 Task: Look for space in Jalālābad, India from 2nd June, 2023 to 6th June, 2023 for 1 adult in price range Rs.10000 to Rs.13000. Place can be private room with 1  bedroom having 1 bed and 1 bathroom. Property type can be house, flat, guest house, hotel. Booking option can be shelf check-in. Required host language is English.
Action: Mouse moved to (511, 125)
Screenshot: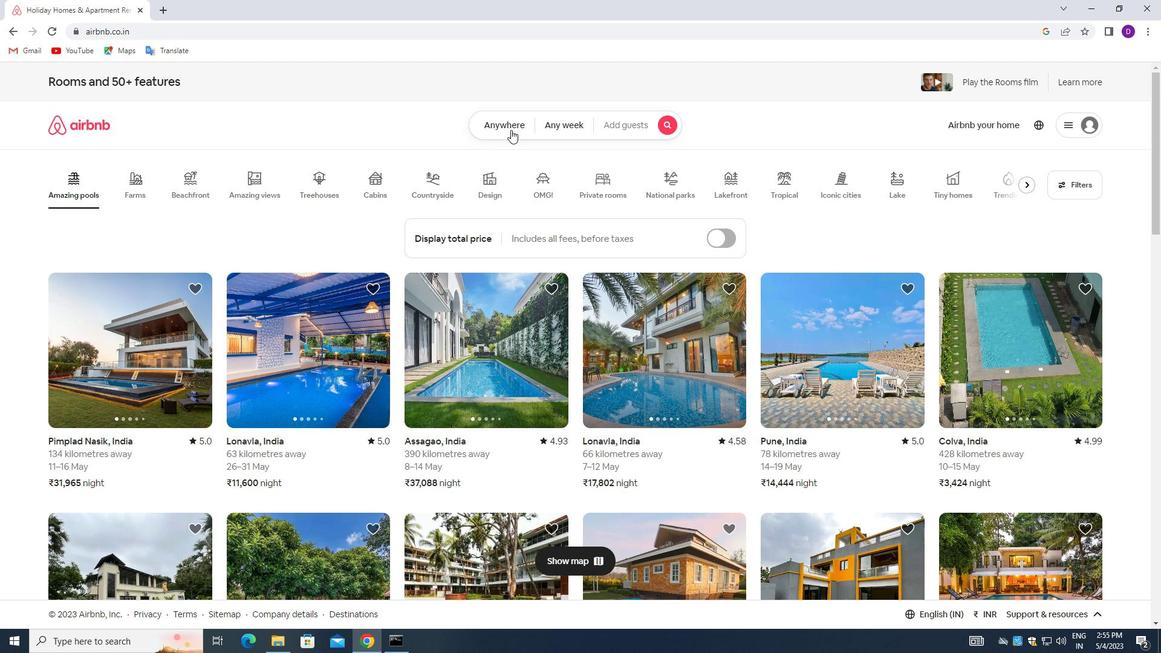 
Action: Mouse pressed left at (511, 125)
Screenshot: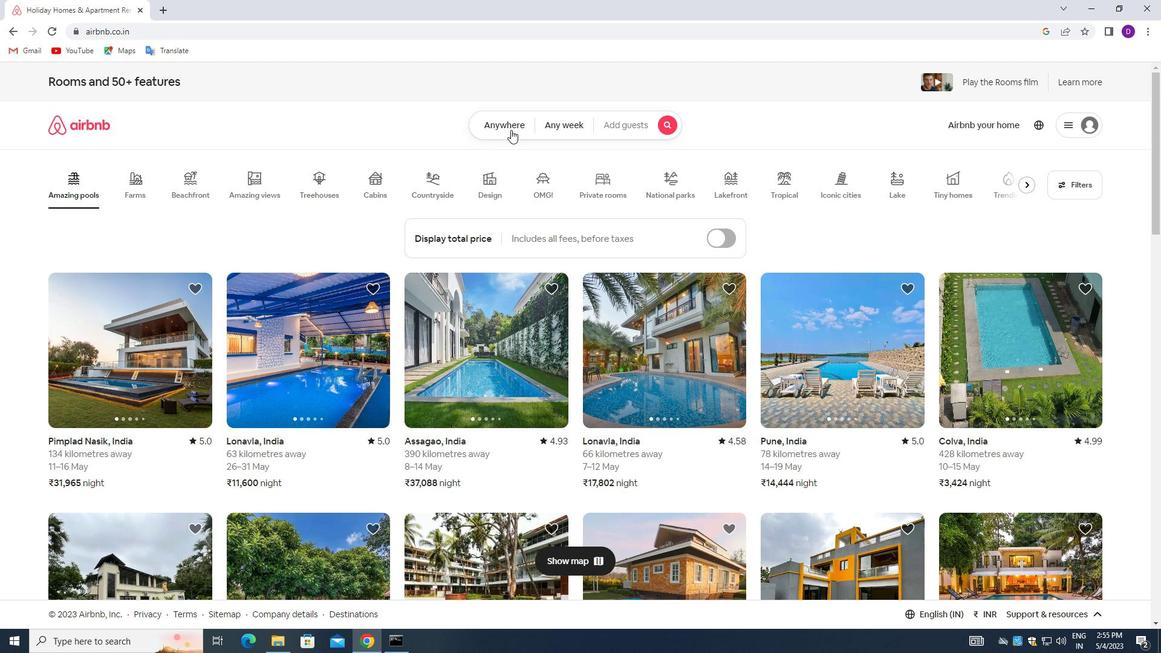 
Action: Mouse moved to (478, 166)
Screenshot: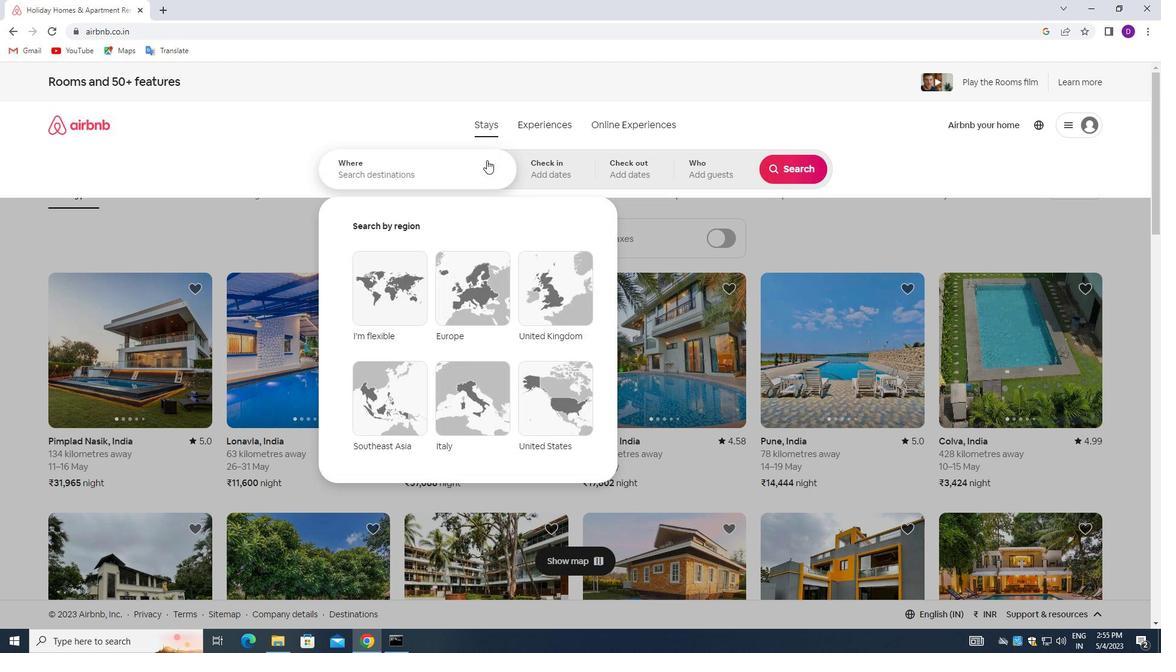 
Action: Mouse pressed left at (478, 166)
Screenshot: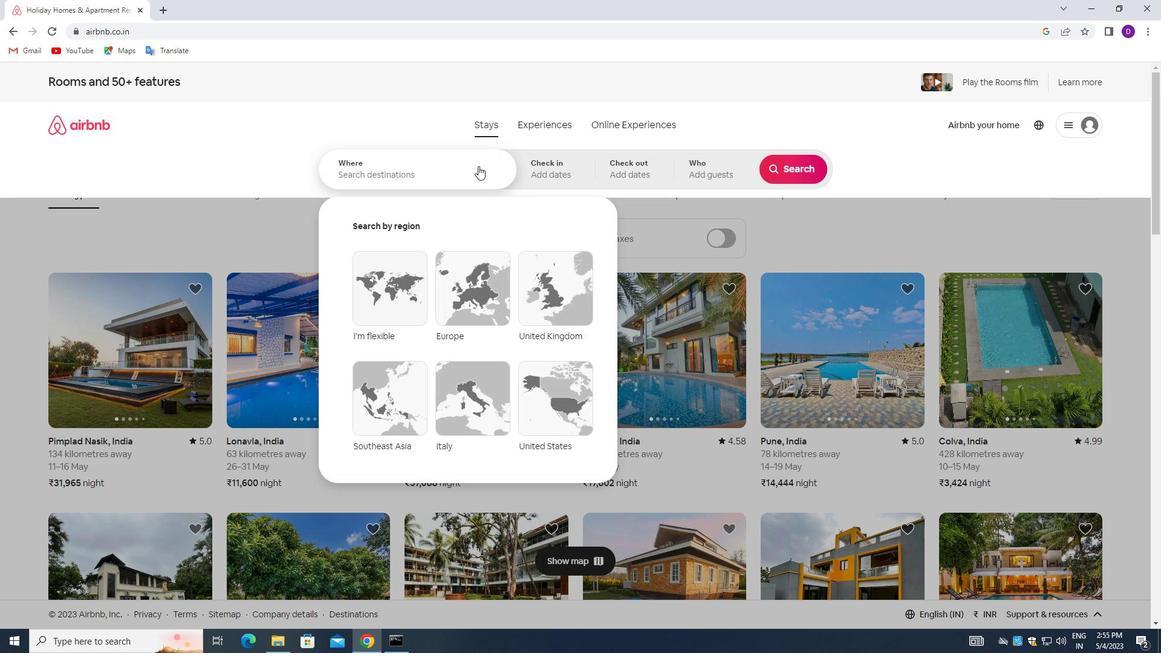 
Action: Mouse moved to (288, 137)
Screenshot: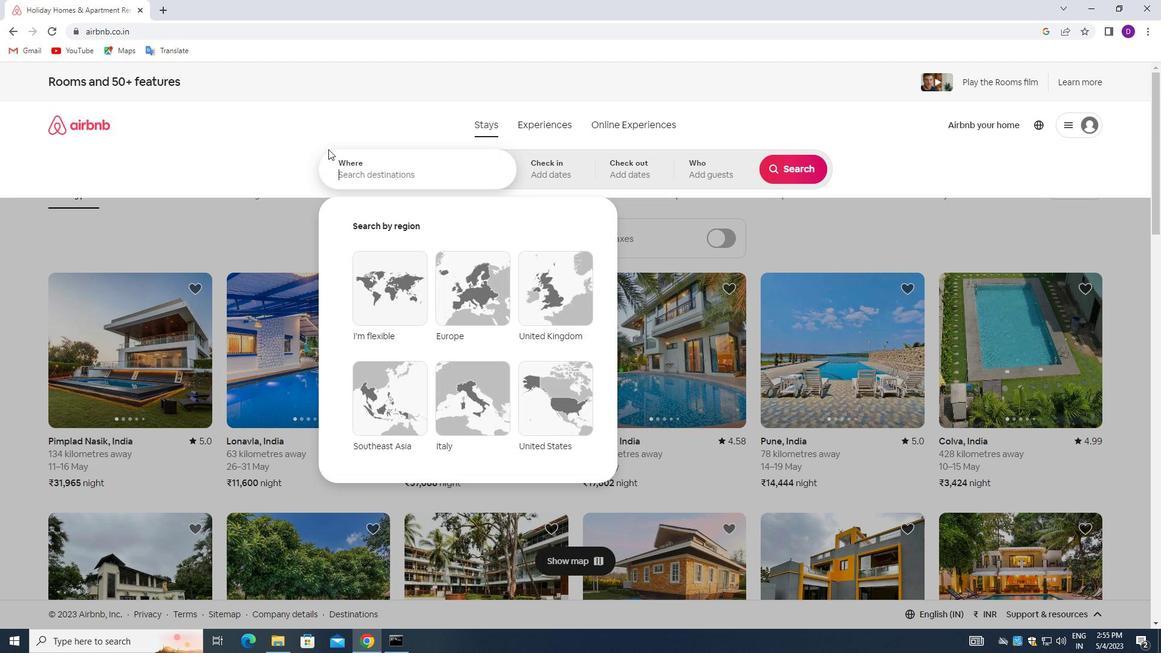 
Action: Key pressed <Key.shift><Key.shift><Key.shift><Key.shift><Key.shift><Key.shift><Key.shift><Key.shift><Key.shift><Key.shift><Key.shift><Key.shift><Key.shift>JALALABAD,<Key.space><Key.shift>INDIA<Key.enter>
Screenshot: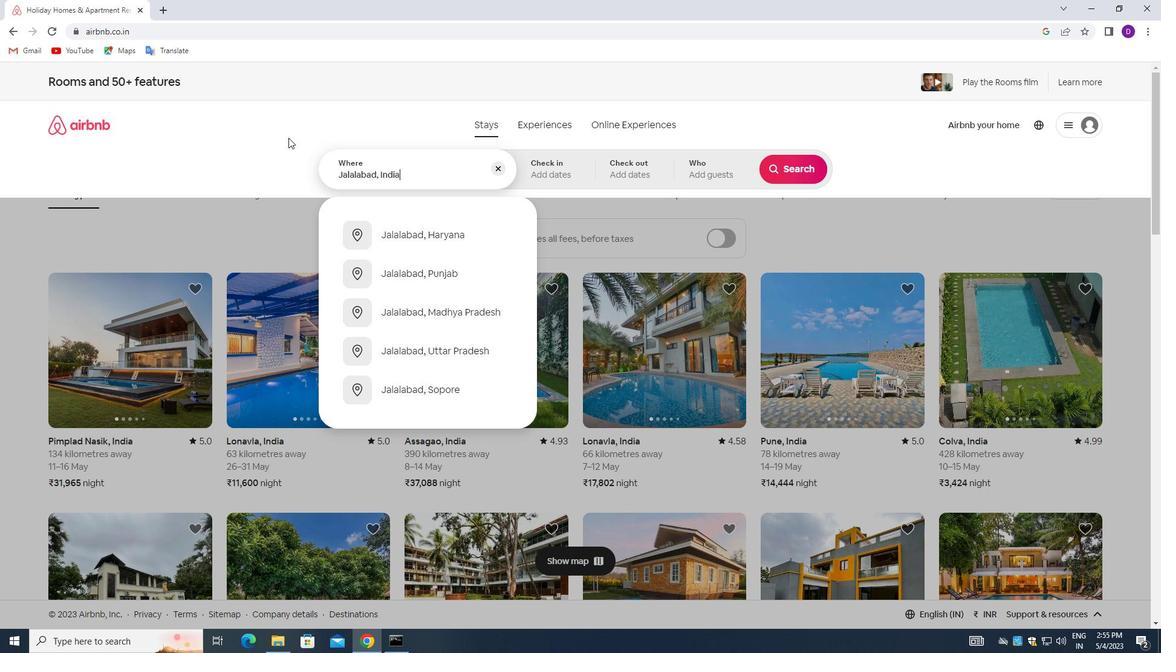 
Action: Mouse moved to (746, 322)
Screenshot: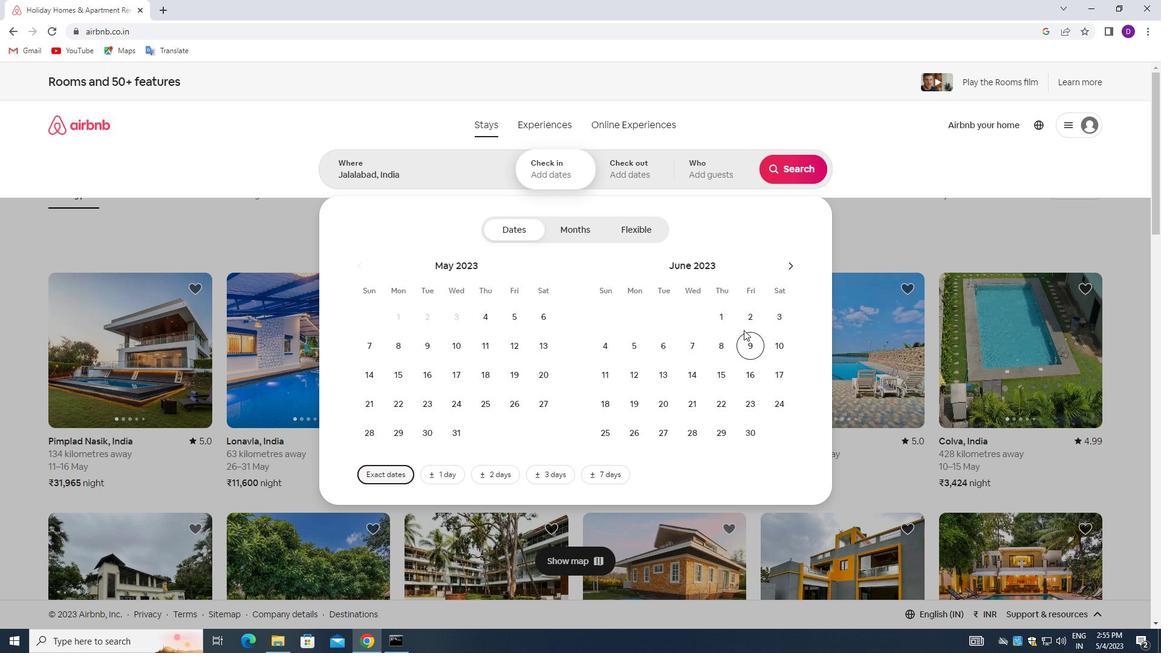 
Action: Mouse pressed left at (746, 322)
Screenshot: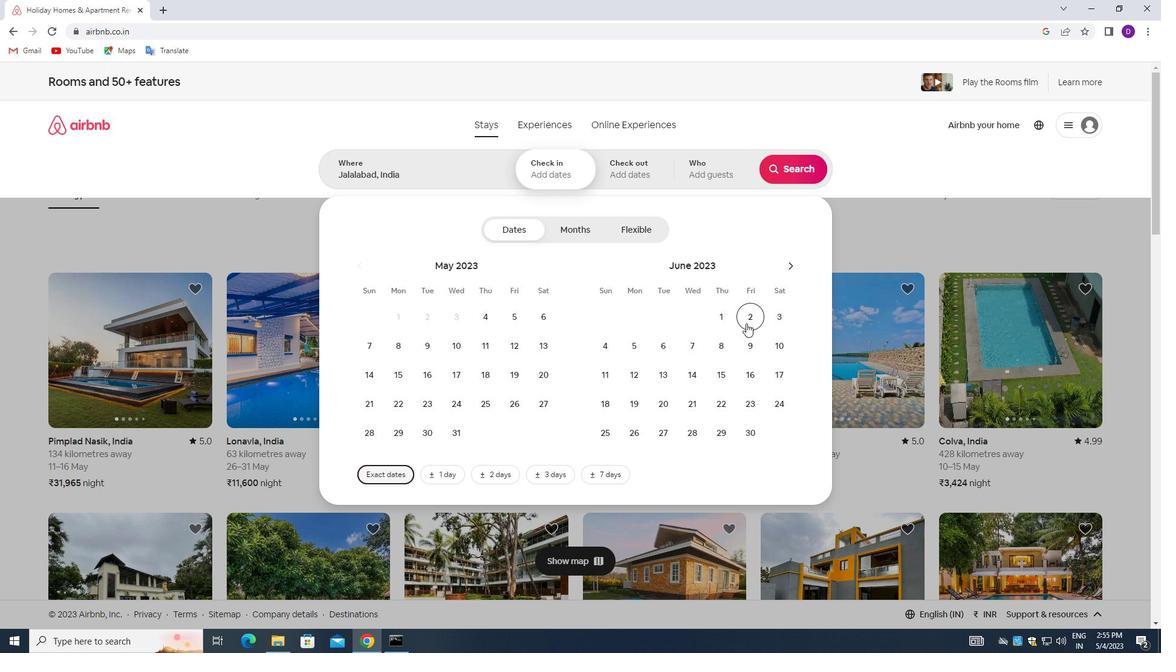 
Action: Mouse moved to (660, 349)
Screenshot: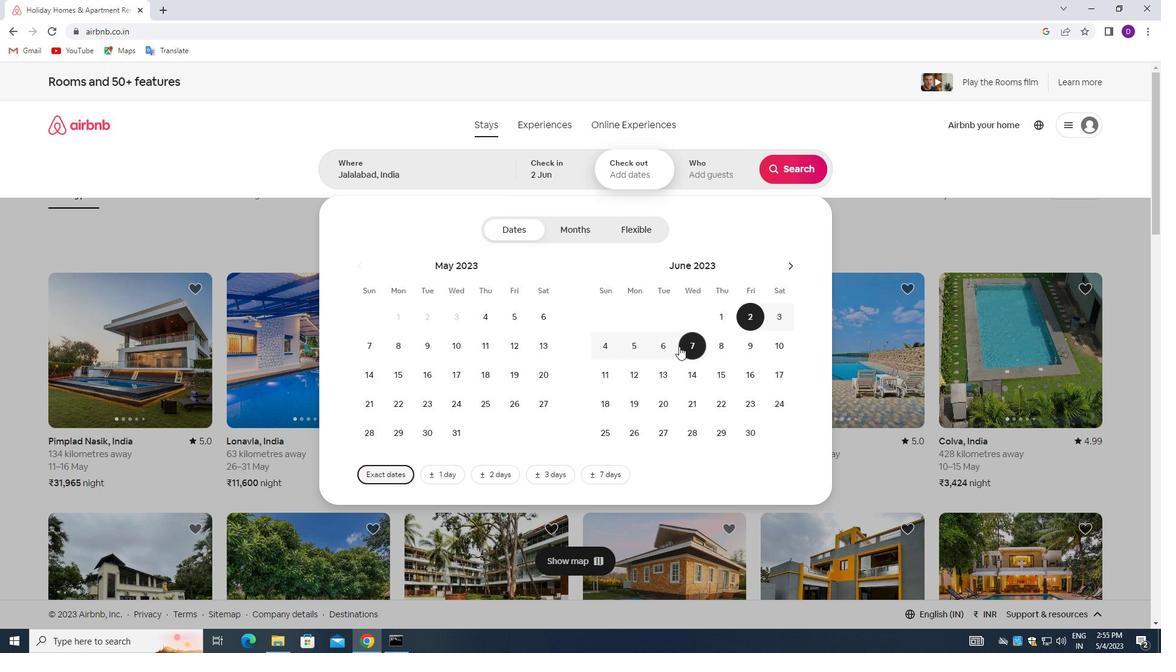 
Action: Mouse pressed left at (660, 349)
Screenshot: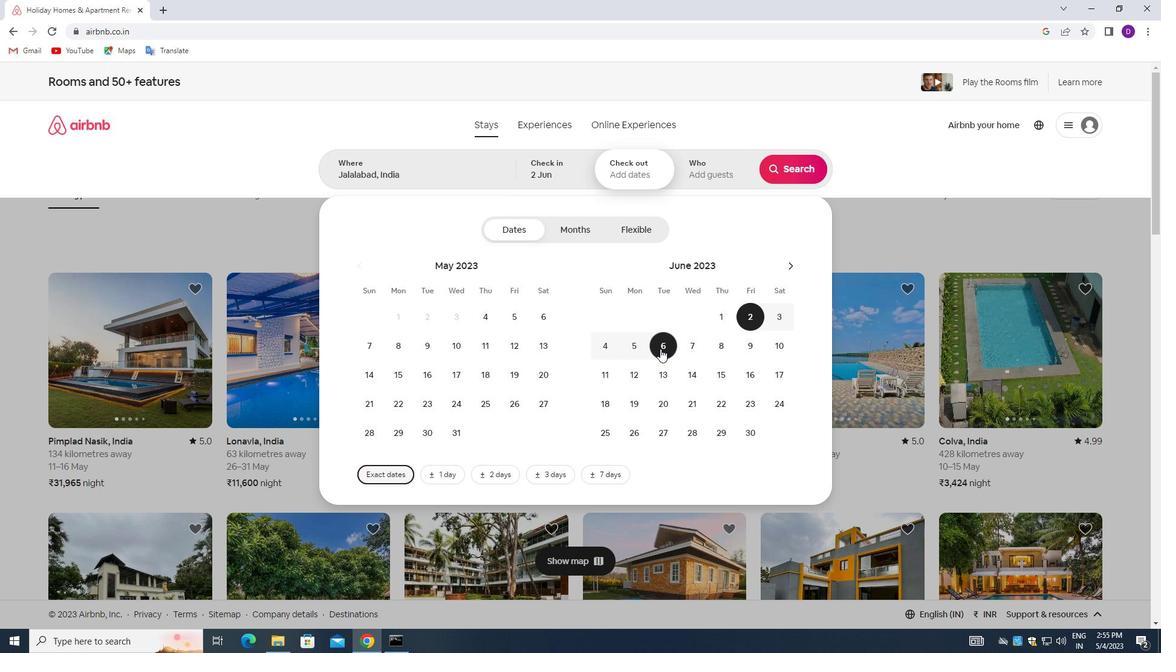 
Action: Mouse moved to (710, 162)
Screenshot: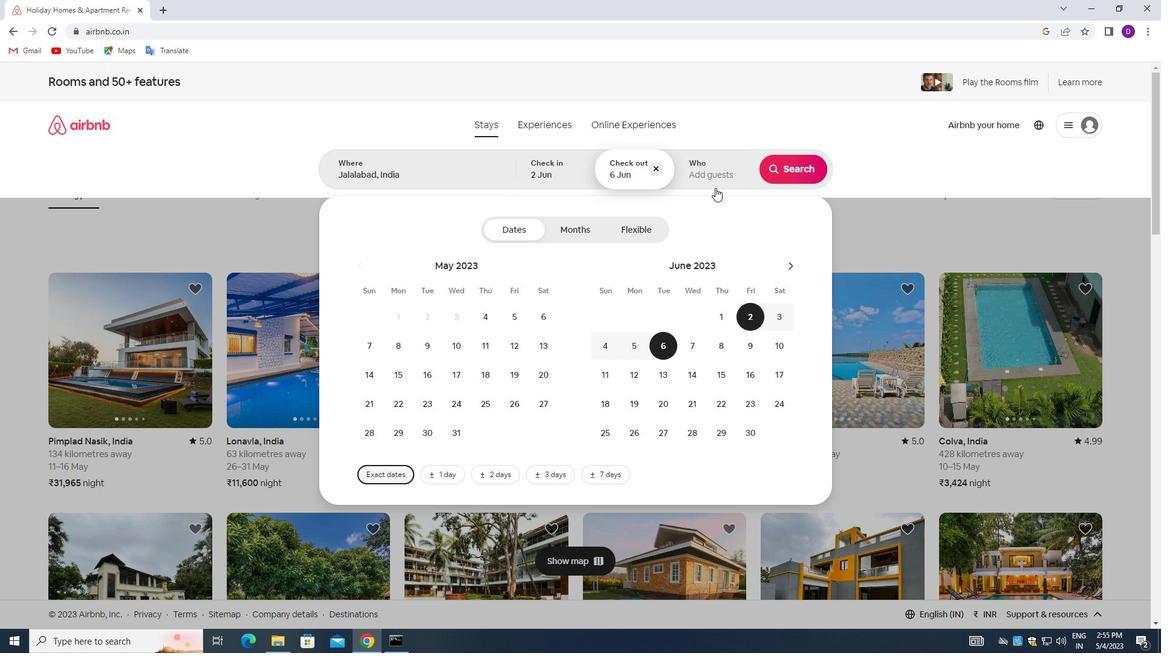 
Action: Mouse pressed left at (710, 162)
Screenshot: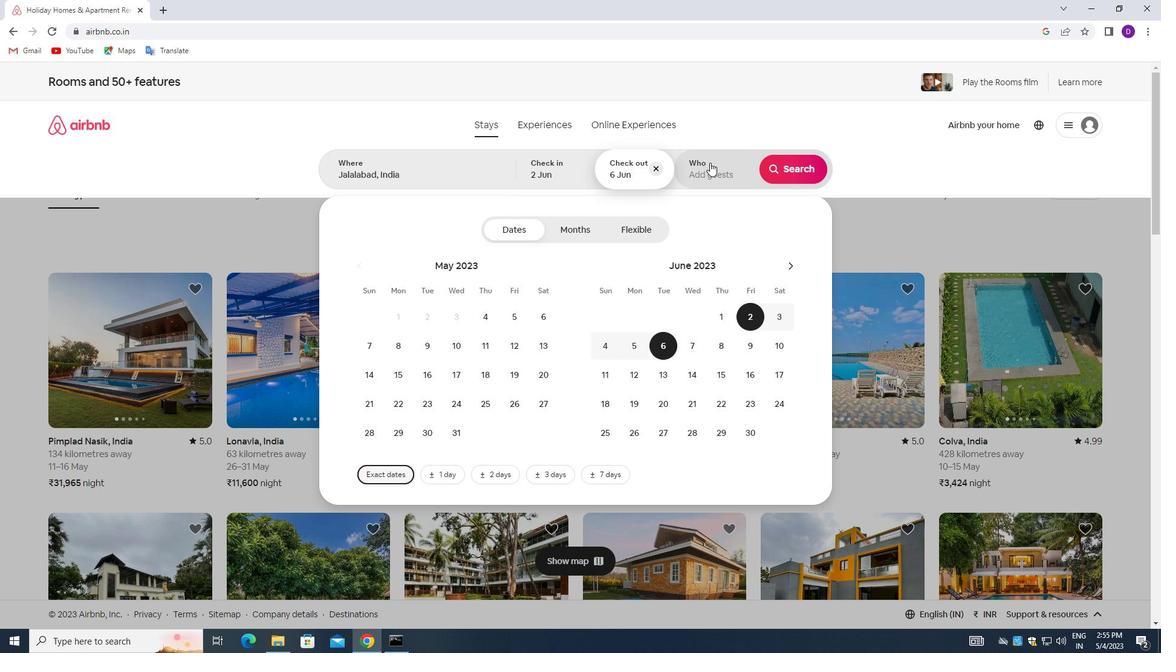 
Action: Mouse moved to (793, 237)
Screenshot: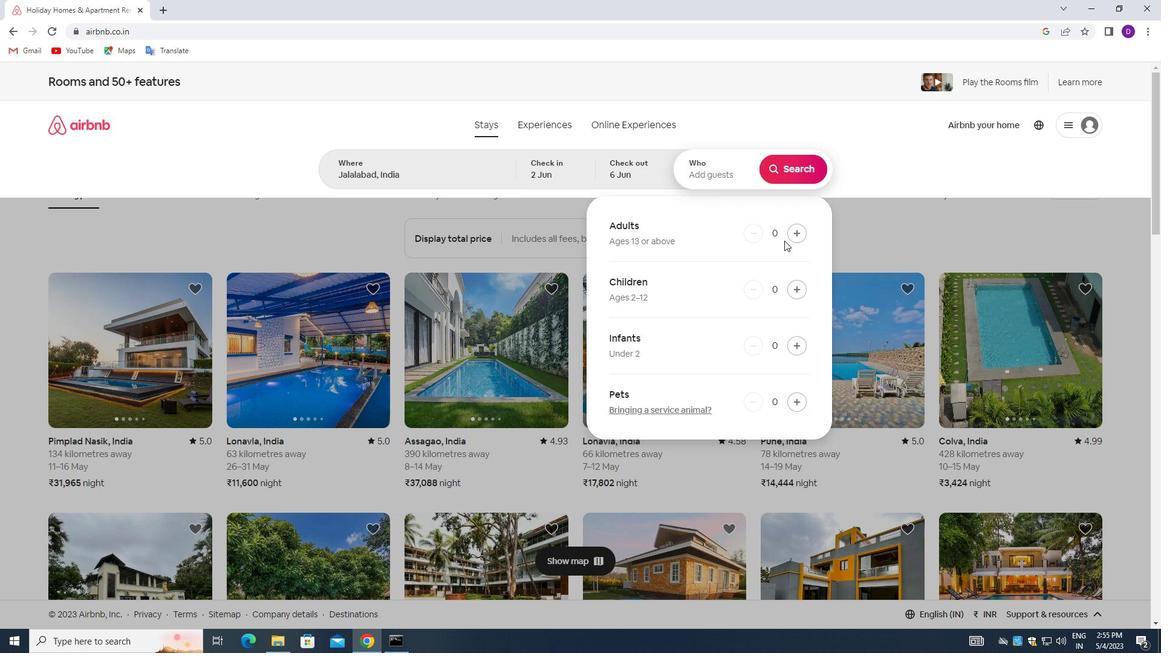 
Action: Mouse pressed left at (793, 237)
Screenshot: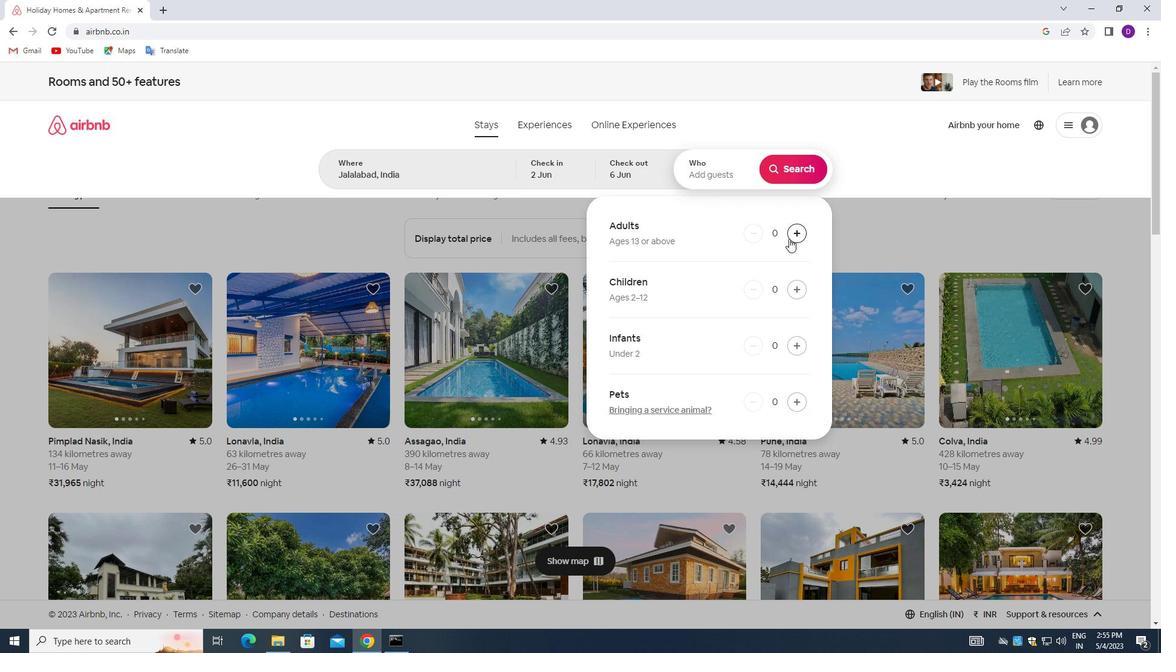 
Action: Mouse moved to (789, 171)
Screenshot: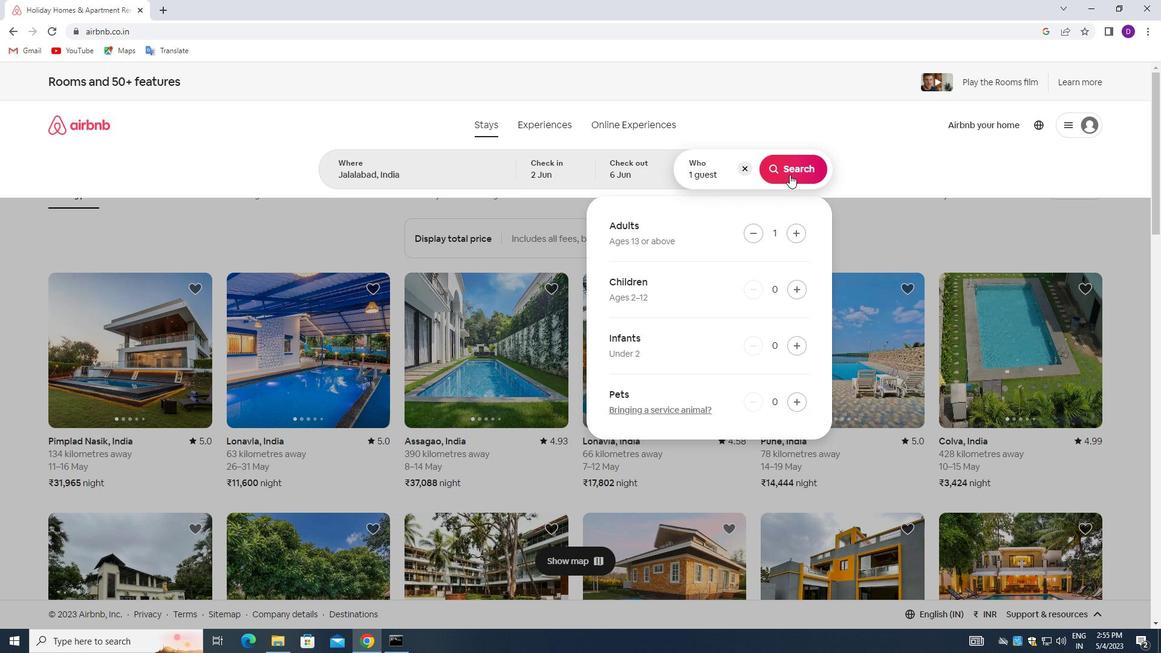
Action: Mouse pressed left at (789, 171)
Screenshot: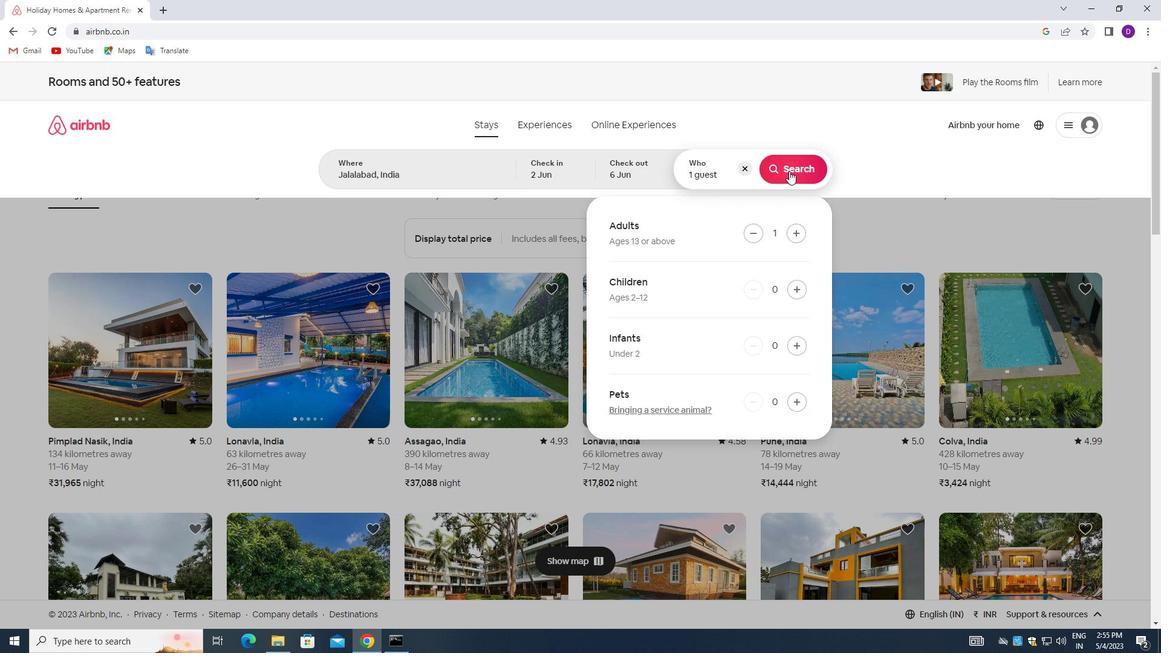 
Action: Mouse moved to (1102, 133)
Screenshot: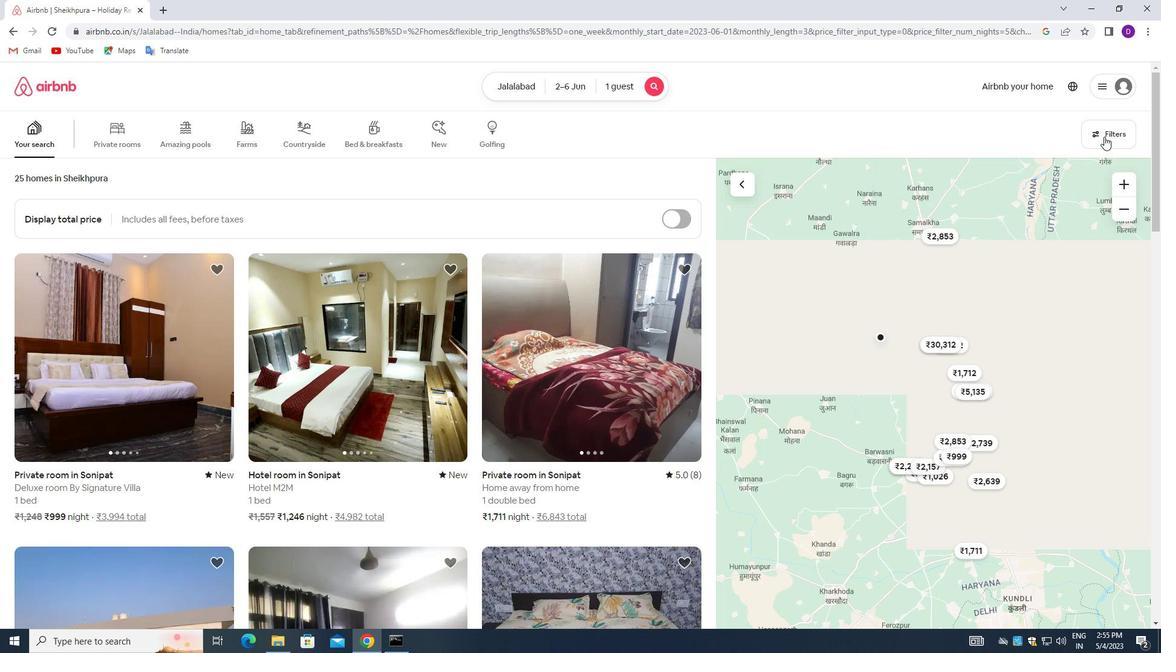 
Action: Mouse pressed left at (1102, 133)
Screenshot: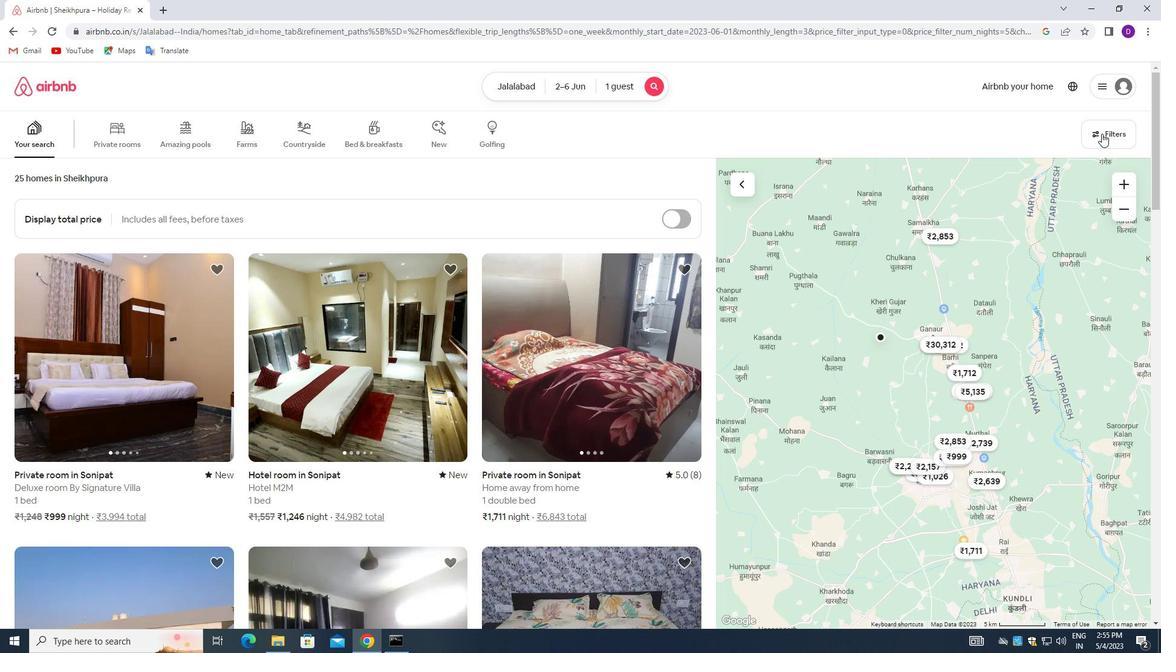 
Action: Mouse moved to (423, 288)
Screenshot: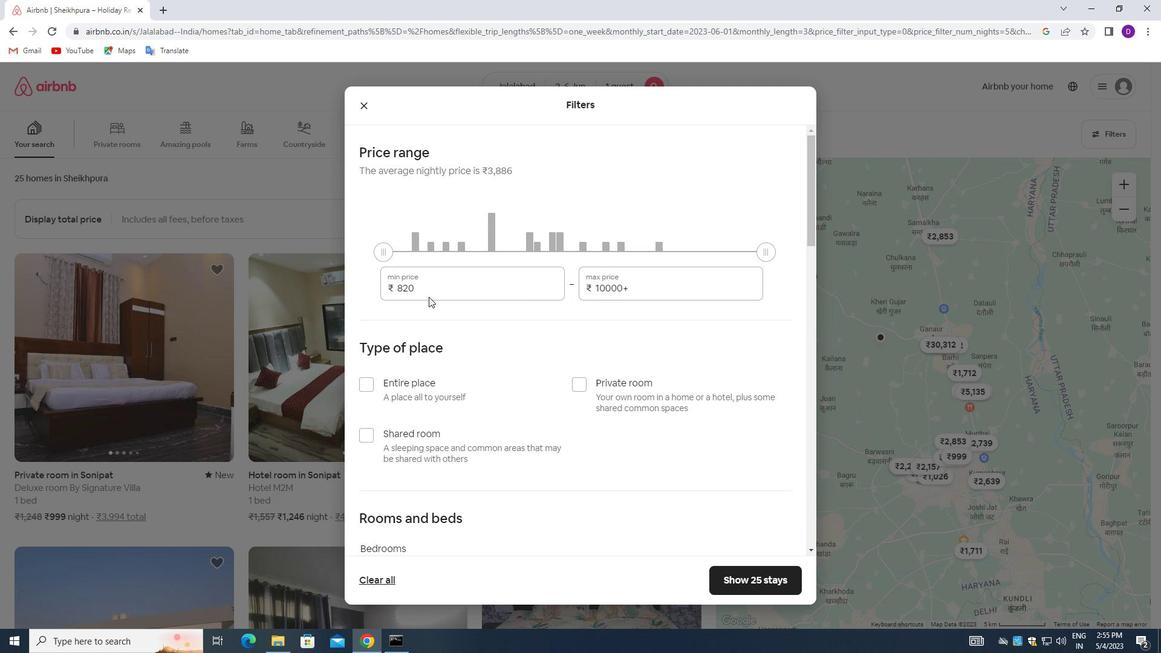 
Action: Mouse pressed left at (423, 288)
Screenshot: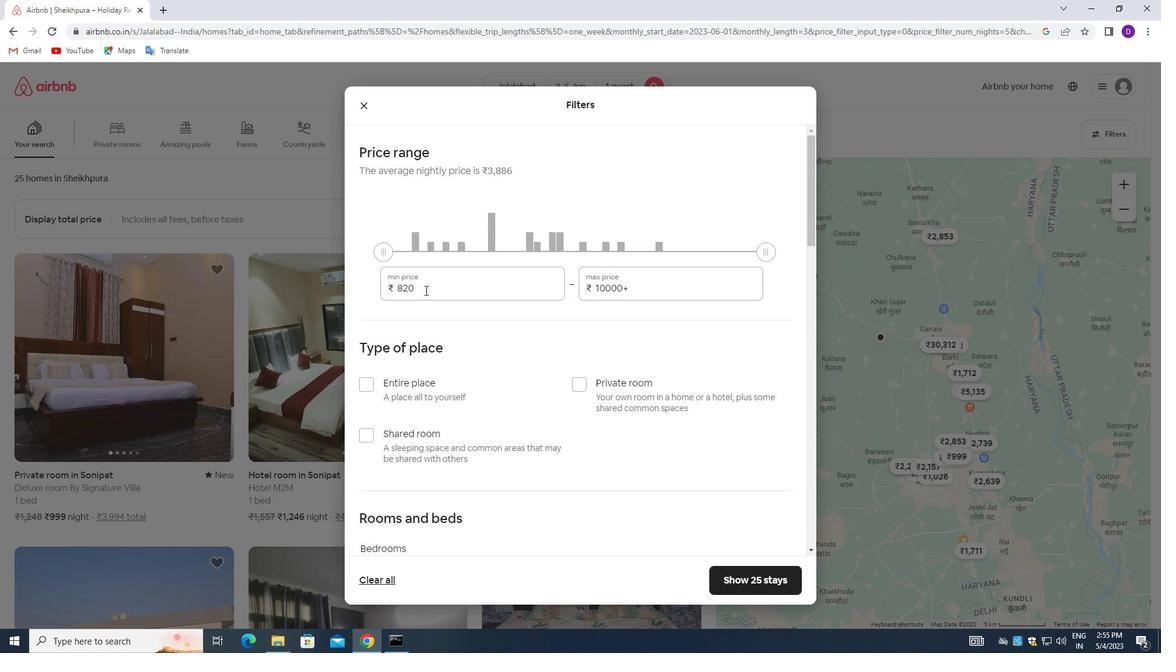 
Action: Mouse pressed left at (423, 288)
Screenshot: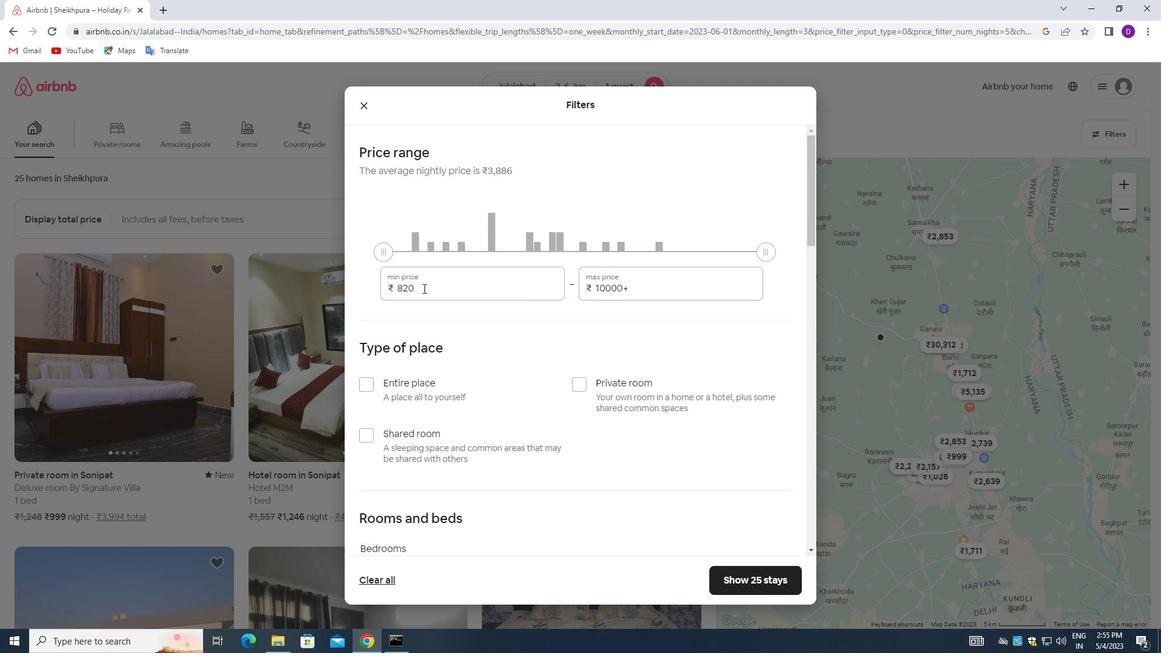 
Action: Key pressed 10000<Key.tab>13000
Screenshot: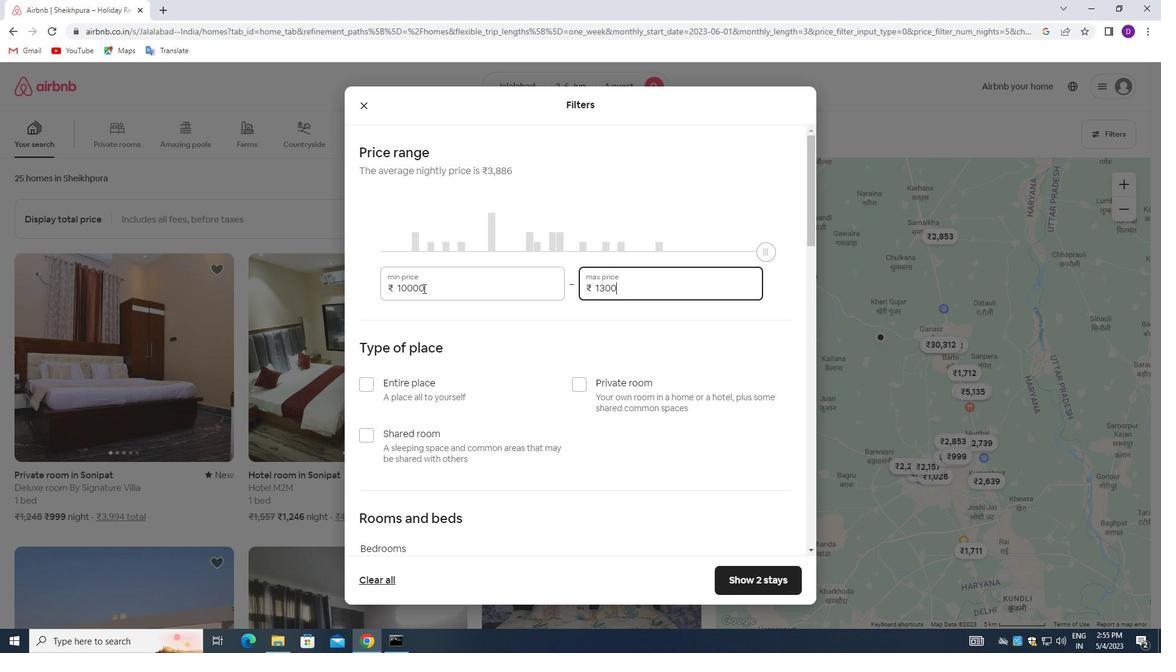 
Action: Mouse moved to (581, 383)
Screenshot: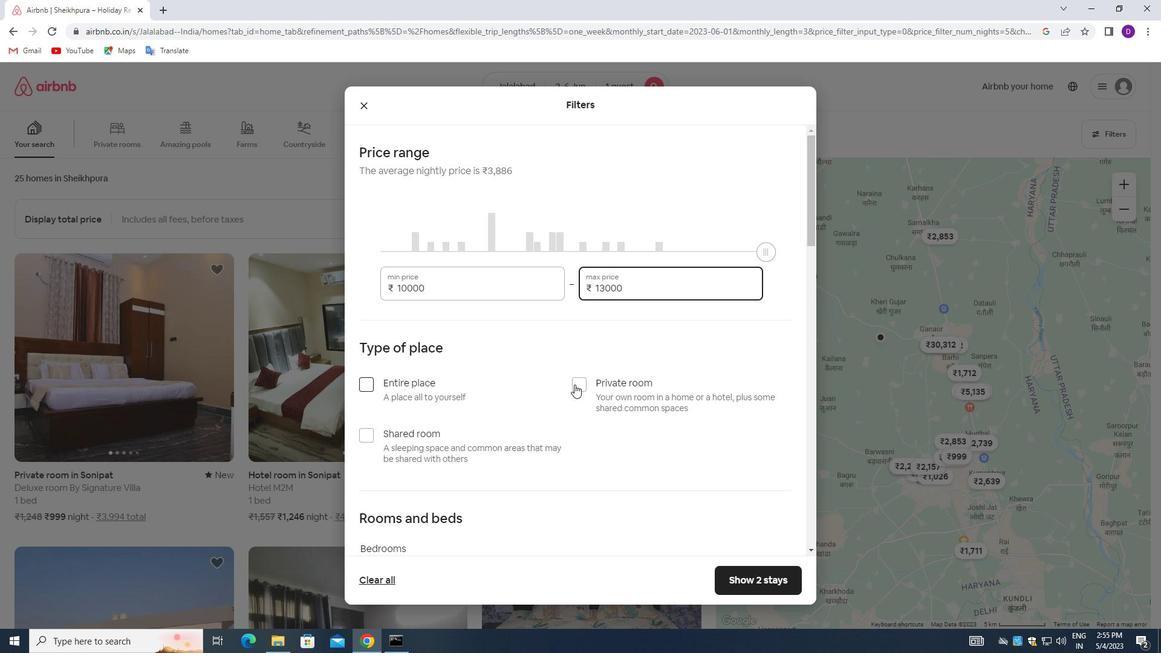 
Action: Mouse pressed left at (581, 383)
Screenshot: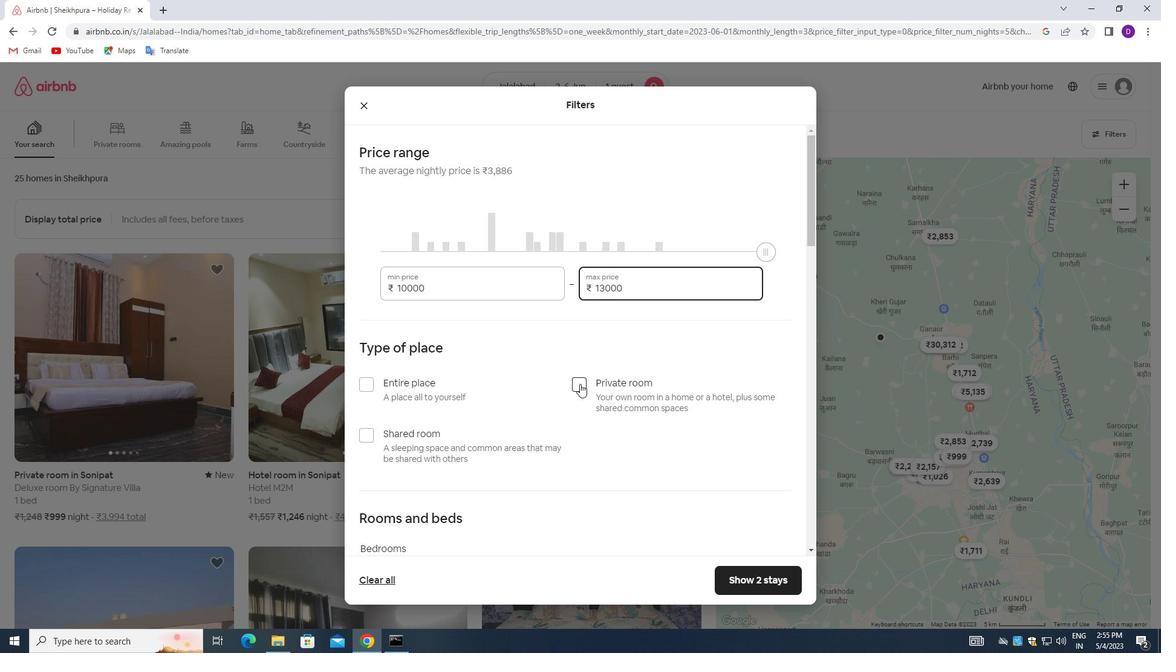 
Action: Mouse moved to (550, 454)
Screenshot: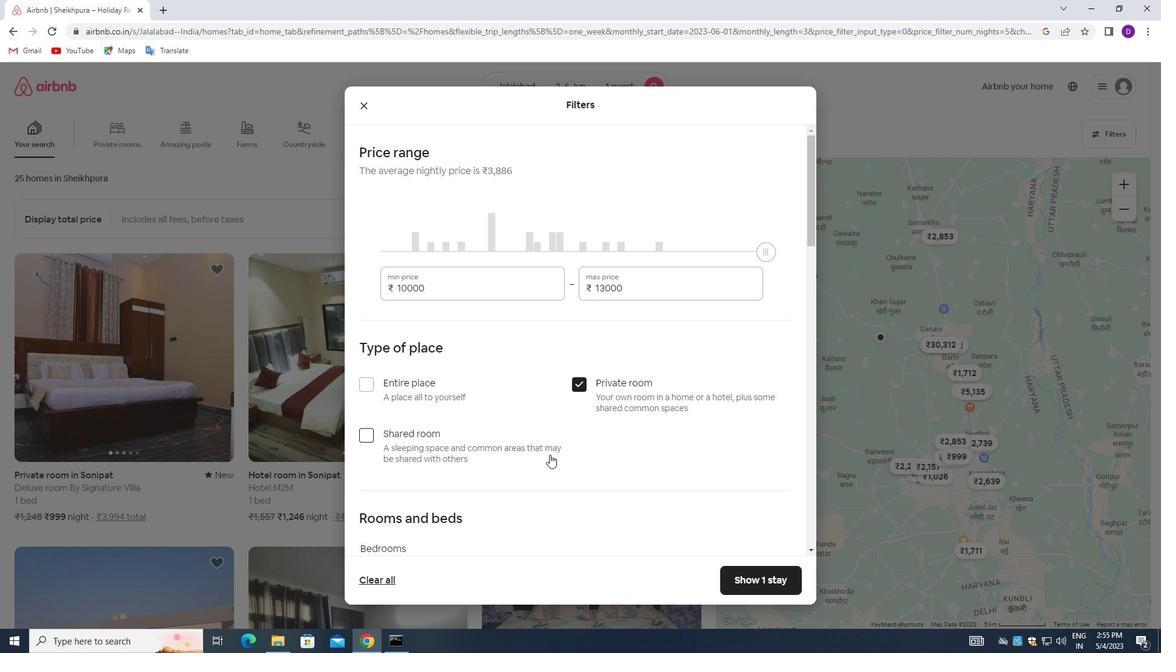 
Action: Mouse scrolled (550, 453) with delta (0, 0)
Screenshot: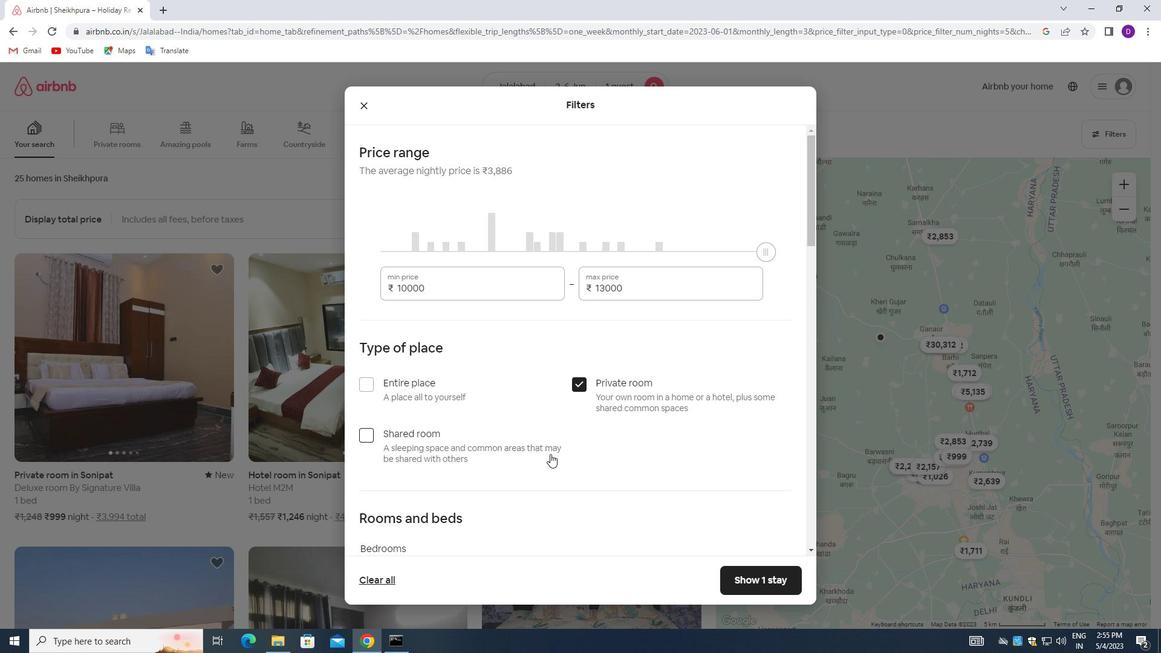 
Action: Mouse scrolled (550, 453) with delta (0, 0)
Screenshot: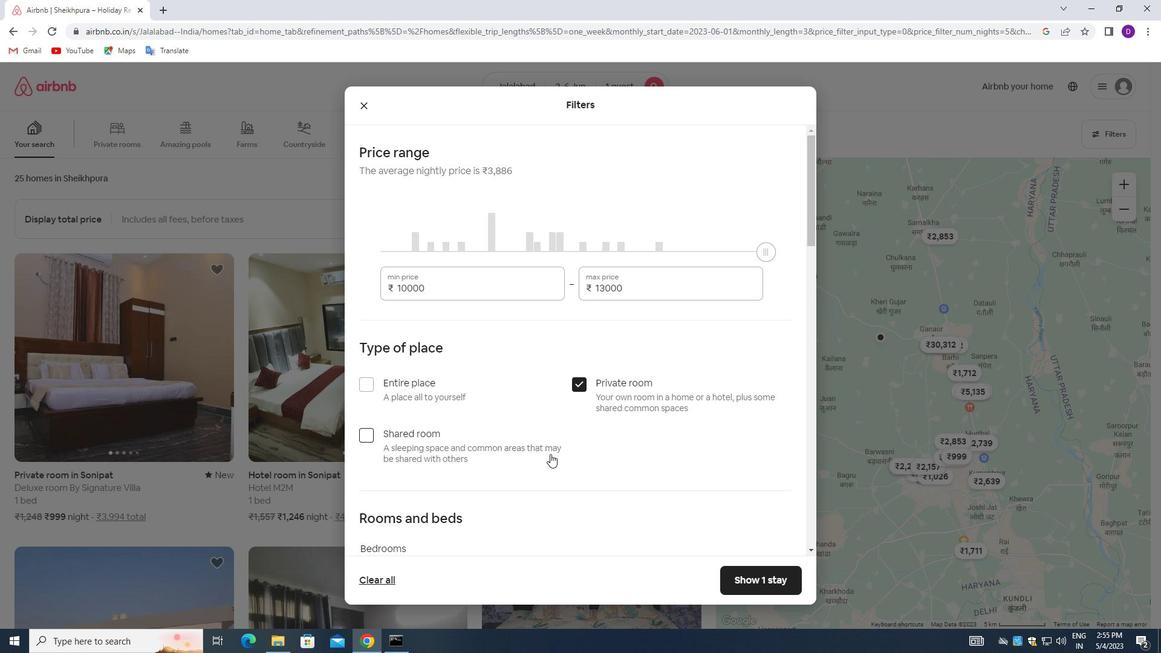 
Action: Mouse moved to (528, 450)
Screenshot: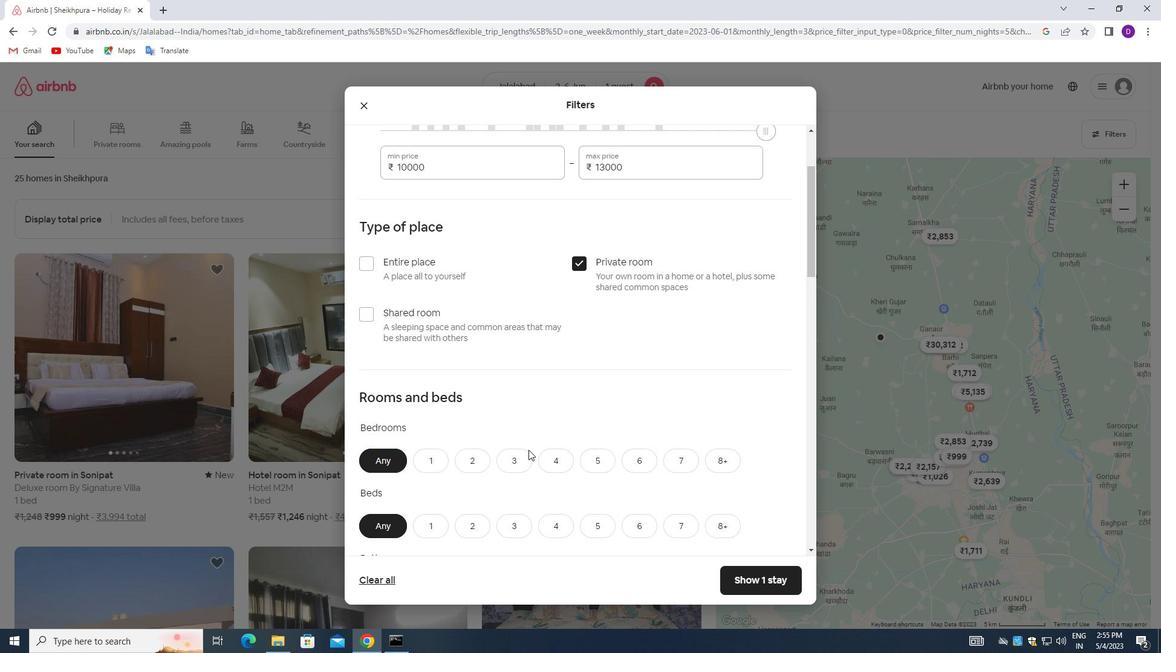 
Action: Mouse scrolled (528, 450) with delta (0, 0)
Screenshot: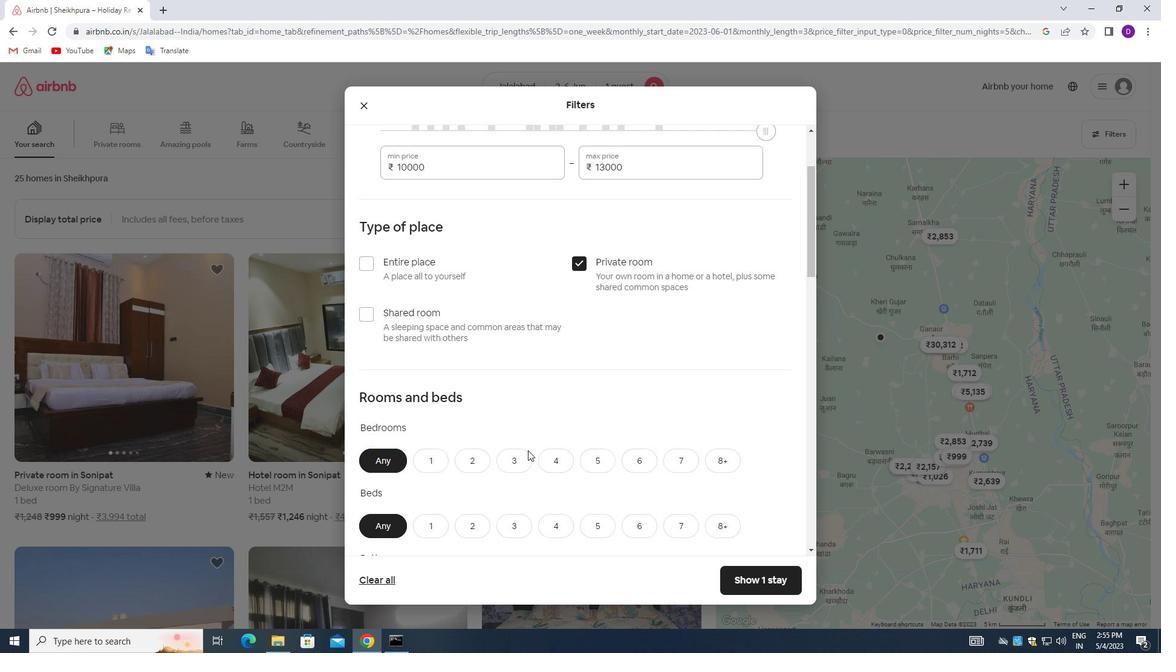 
Action: Mouse moved to (513, 370)
Screenshot: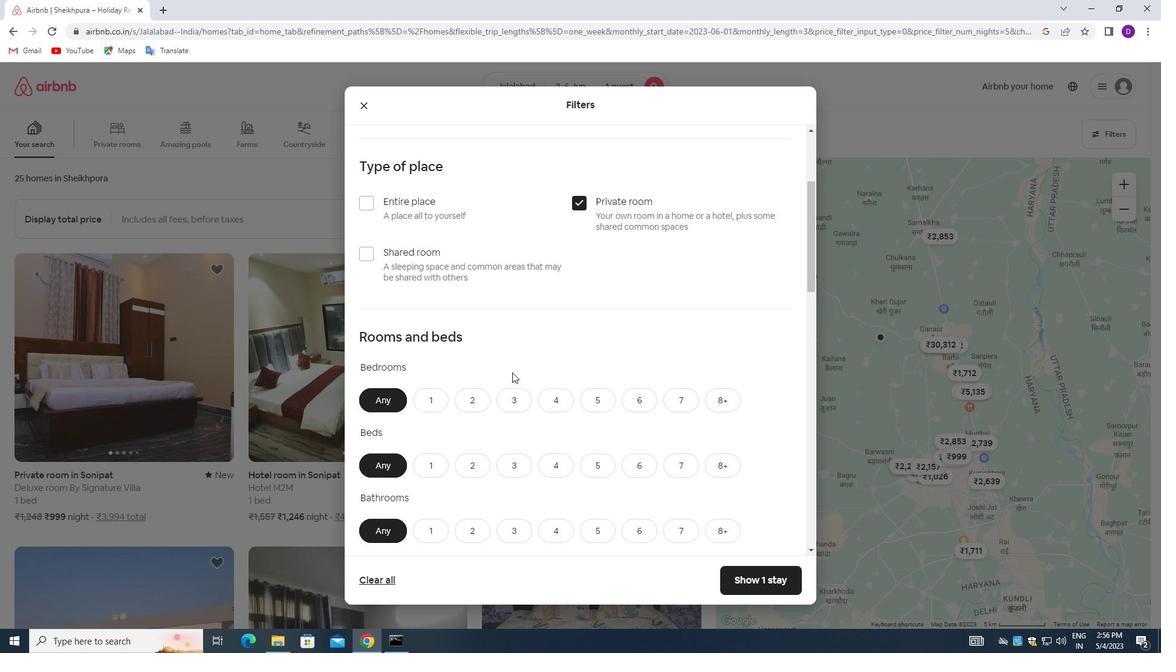 
Action: Mouse scrolled (513, 370) with delta (0, 0)
Screenshot: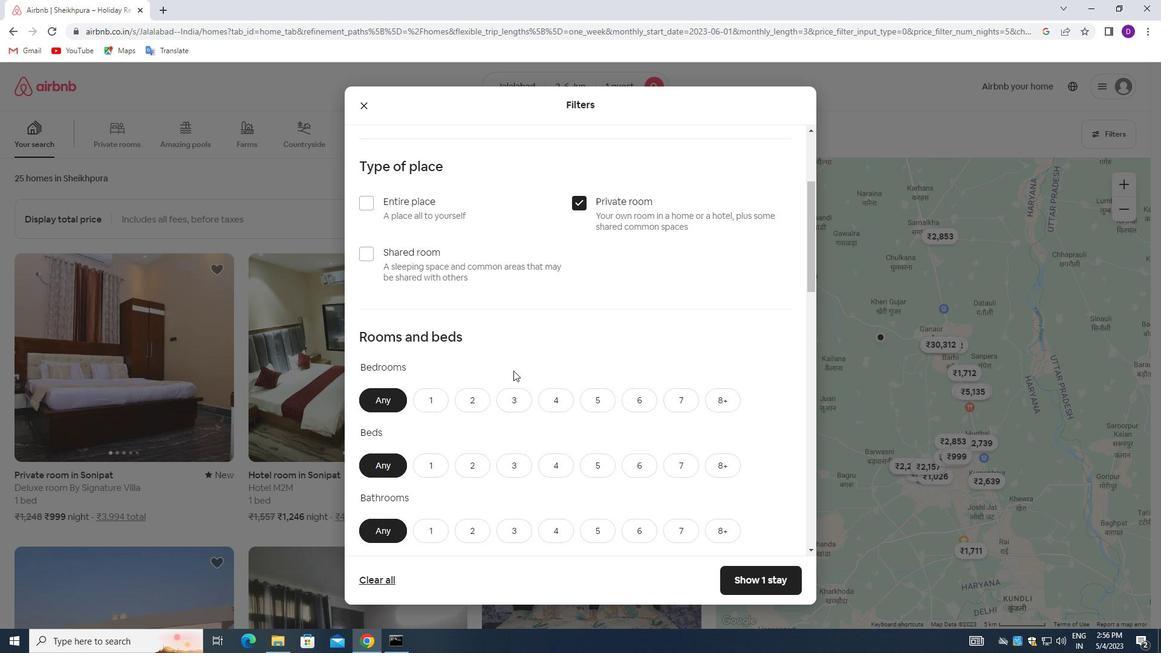 
Action: Mouse moved to (439, 336)
Screenshot: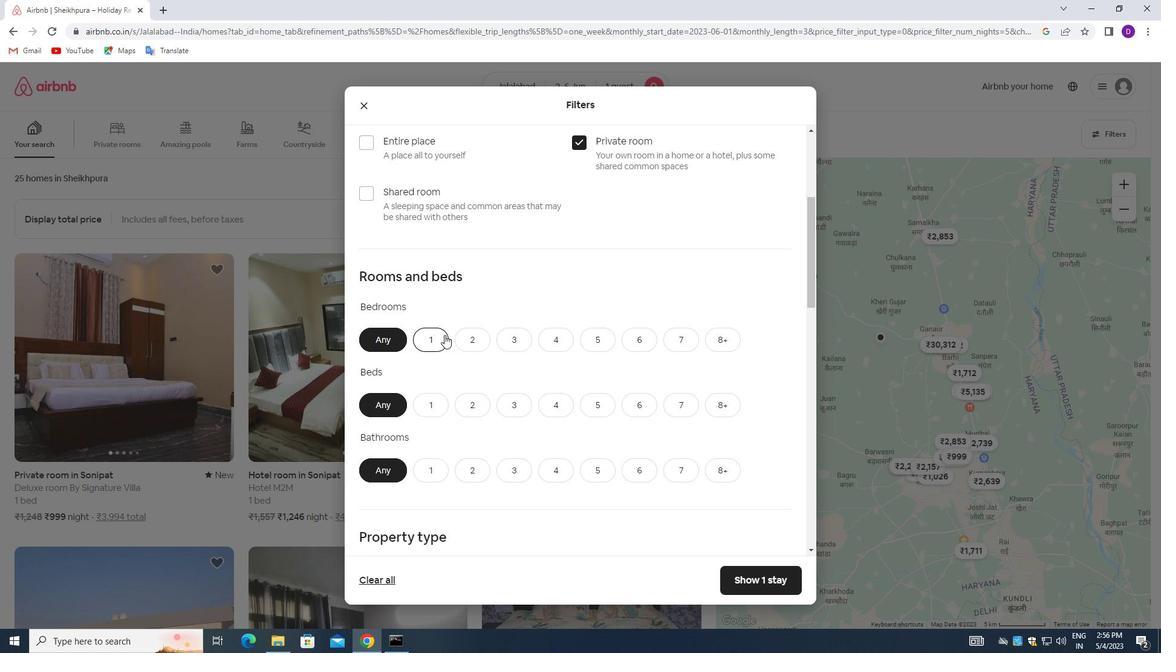 
Action: Mouse pressed left at (439, 336)
Screenshot: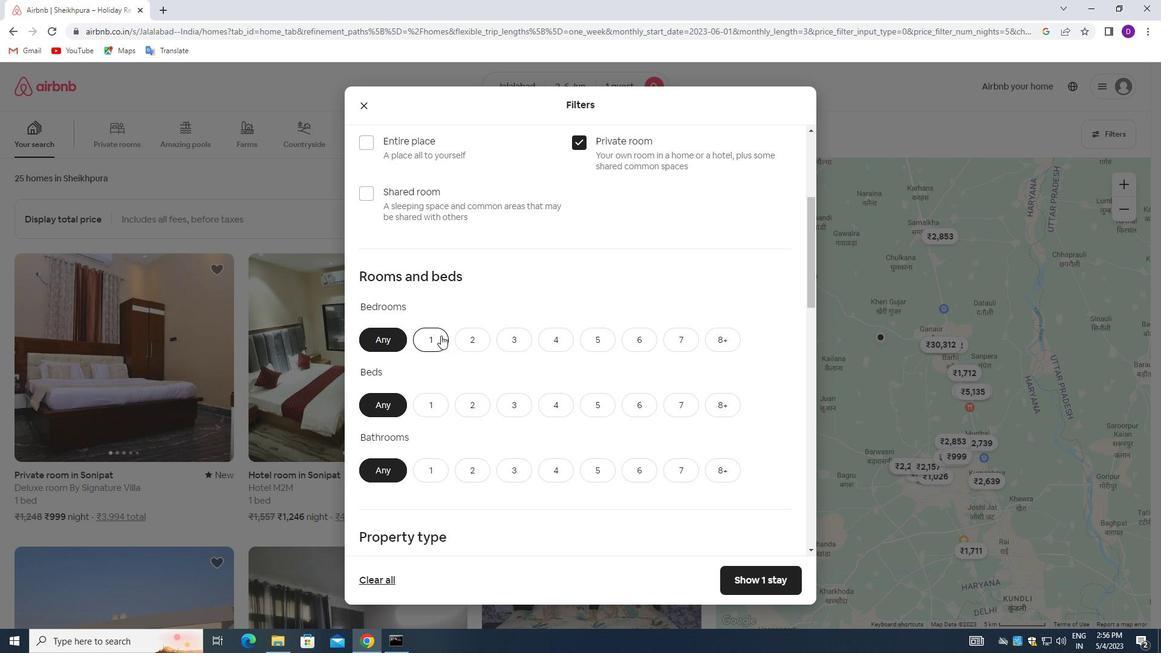 
Action: Mouse moved to (423, 405)
Screenshot: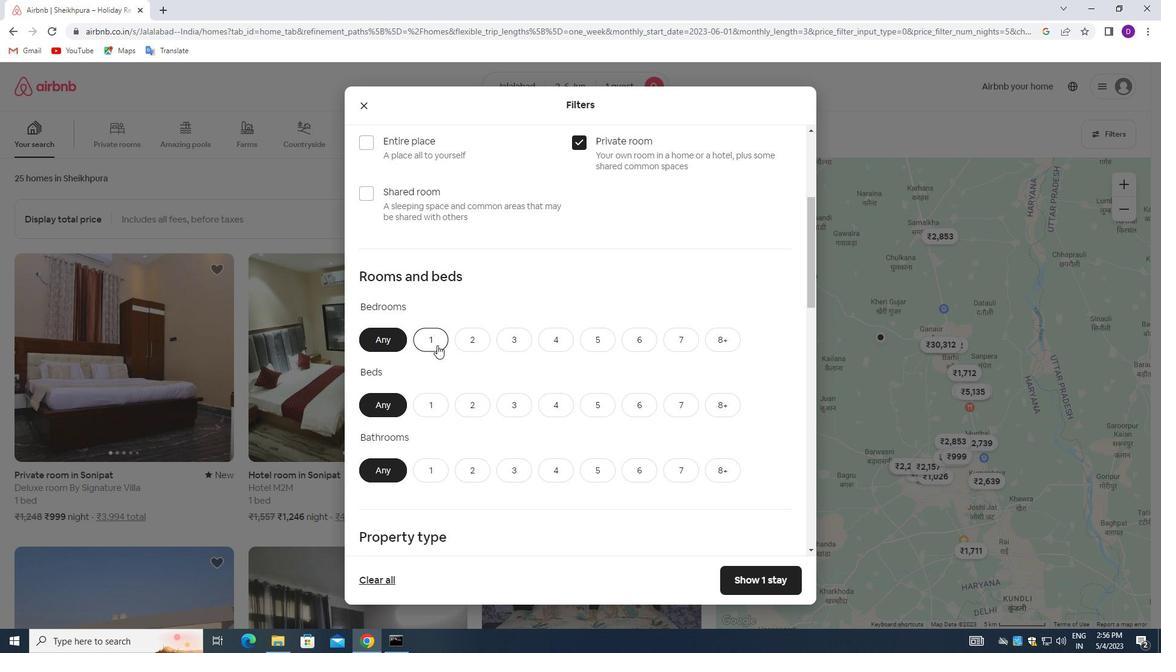 
Action: Mouse pressed left at (423, 405)
Screenshot: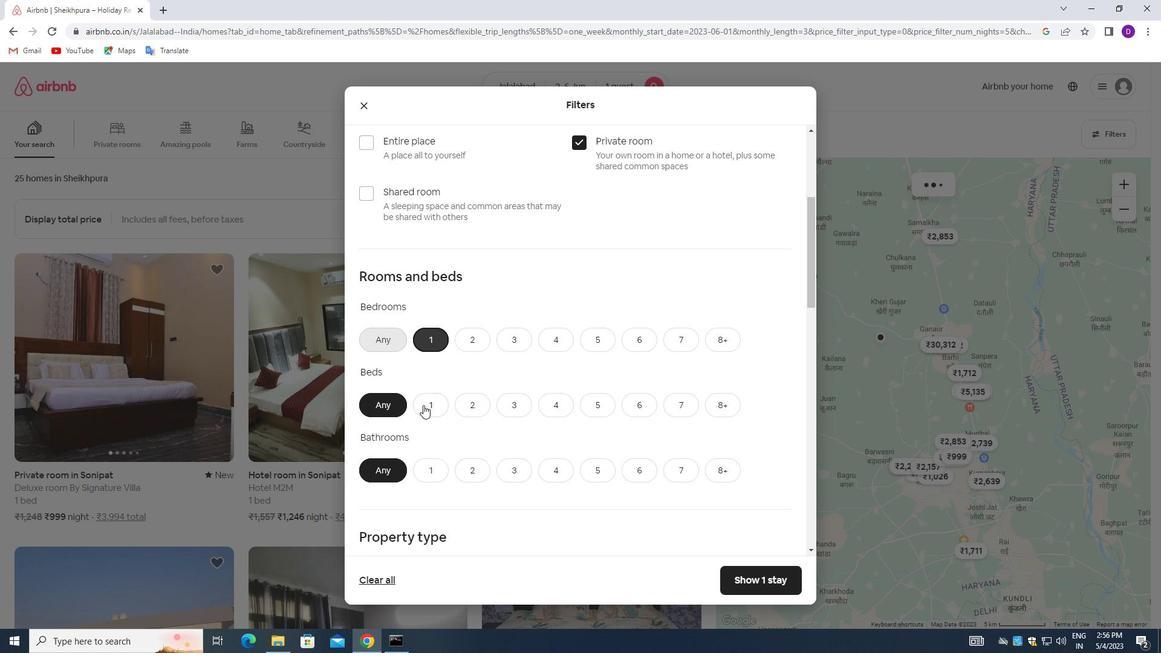 
Action: Mouse moved to (430, 467)
Screenshot: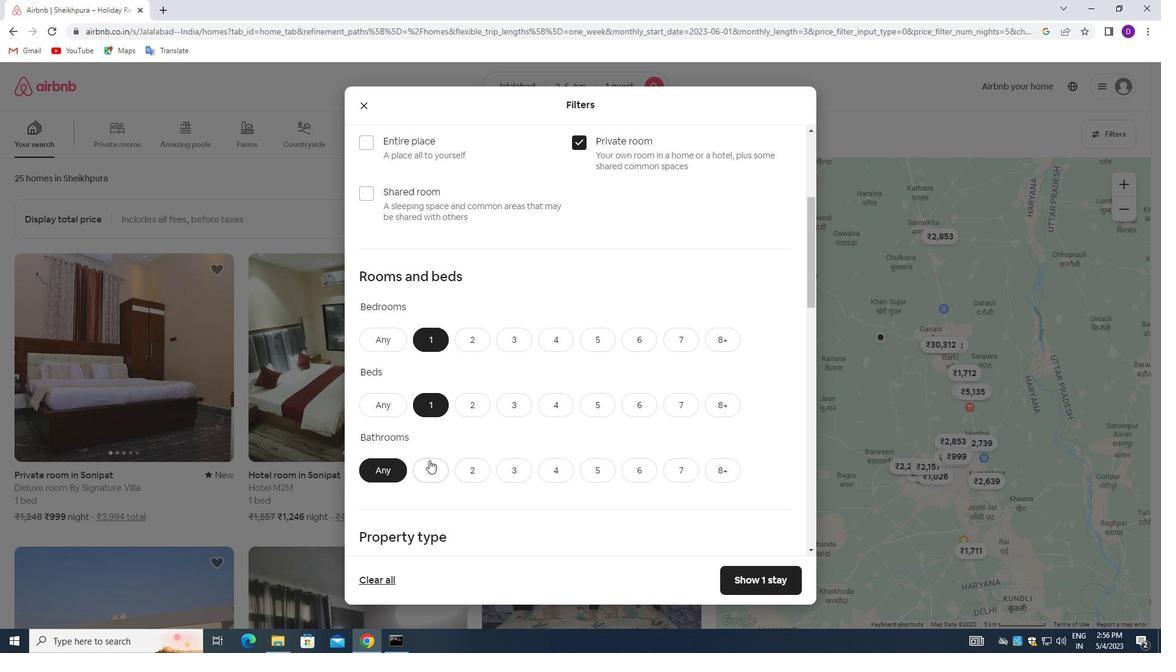 
Action: Mouse pressed left at (430, 467)
Screenshot: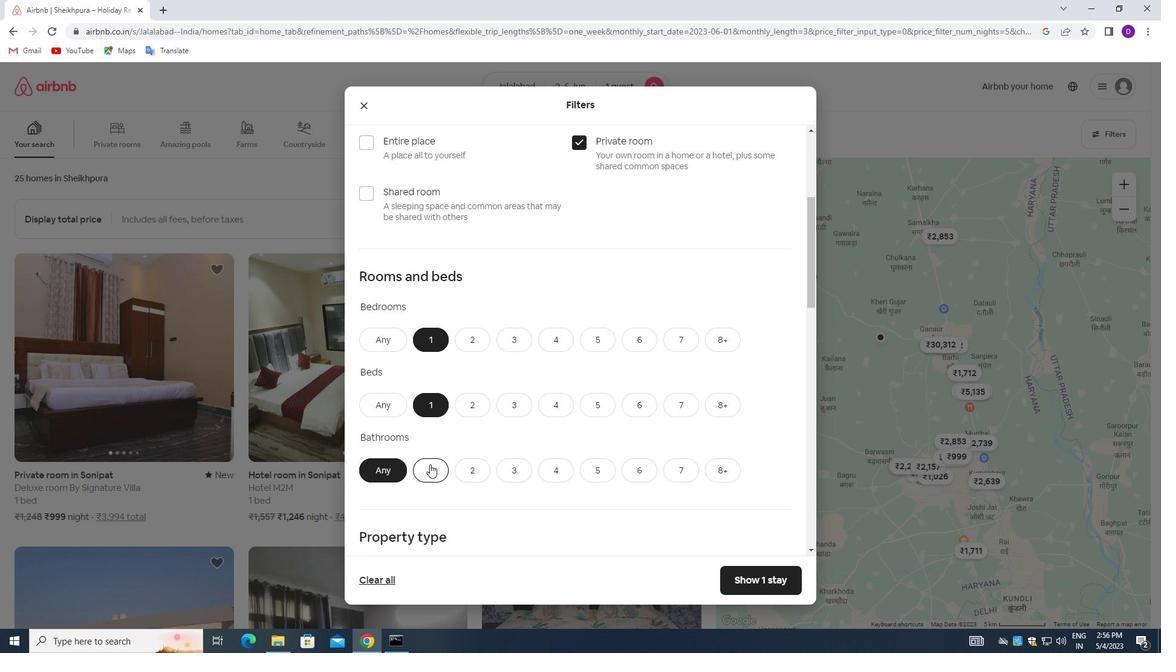 
Action: Mouse moved to (458, 469)
Screenshot: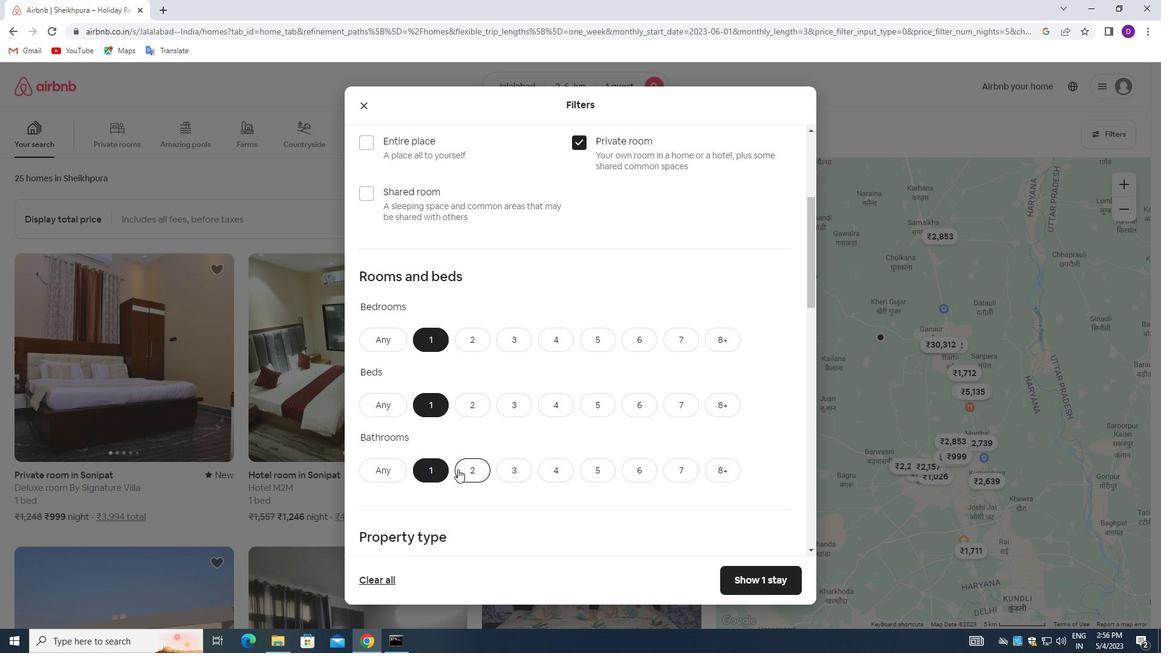 
Action: Mouse scrolled (458, 468) with delta (0, 0)
Screenshot: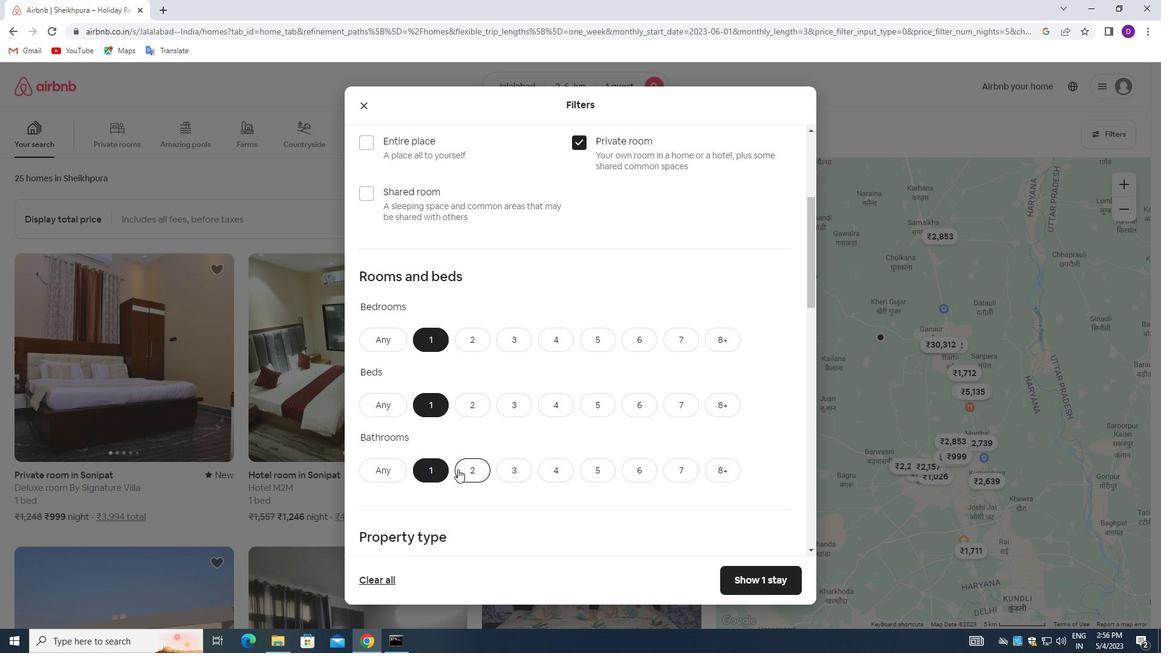 
Action: Mouse moved to (459, 470)
Screenshot: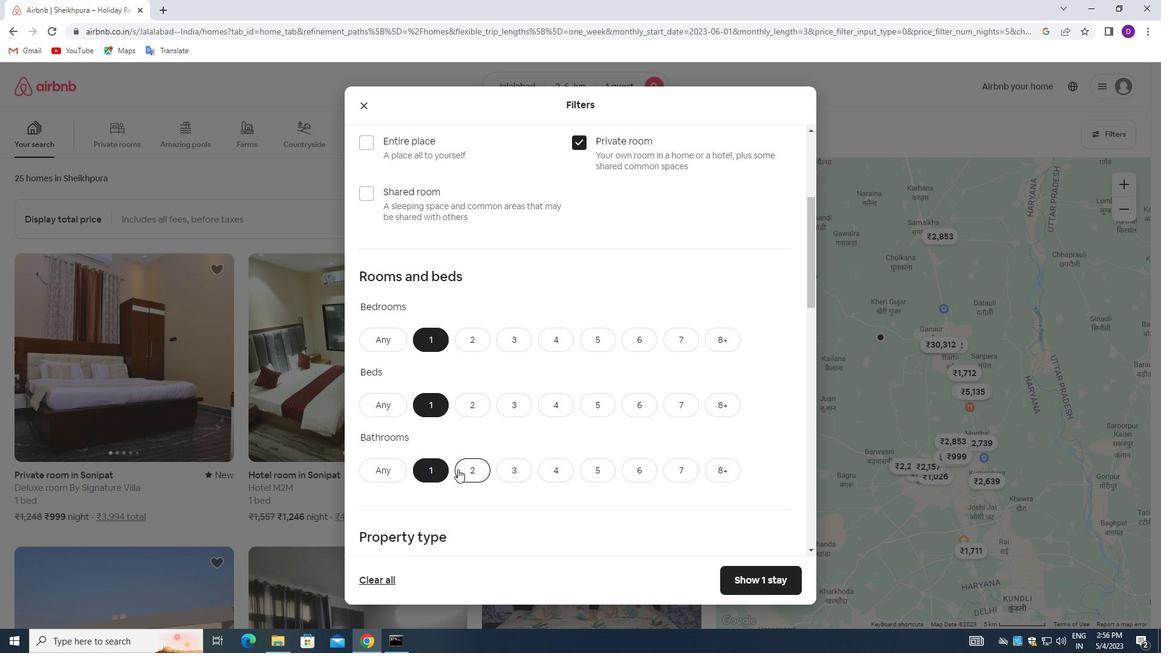 
Action: Mouse scrolled (459, 470) with delta (0, 0)
Screenshot: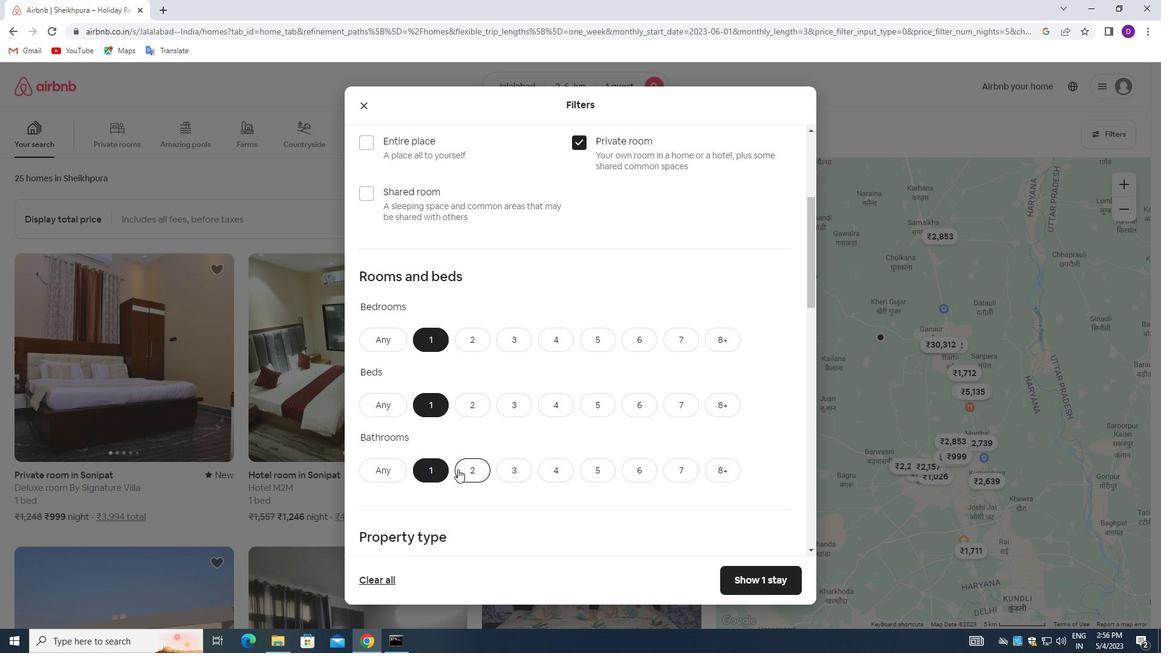 
Action: Mouse moved to (459, 473)
Screenshot: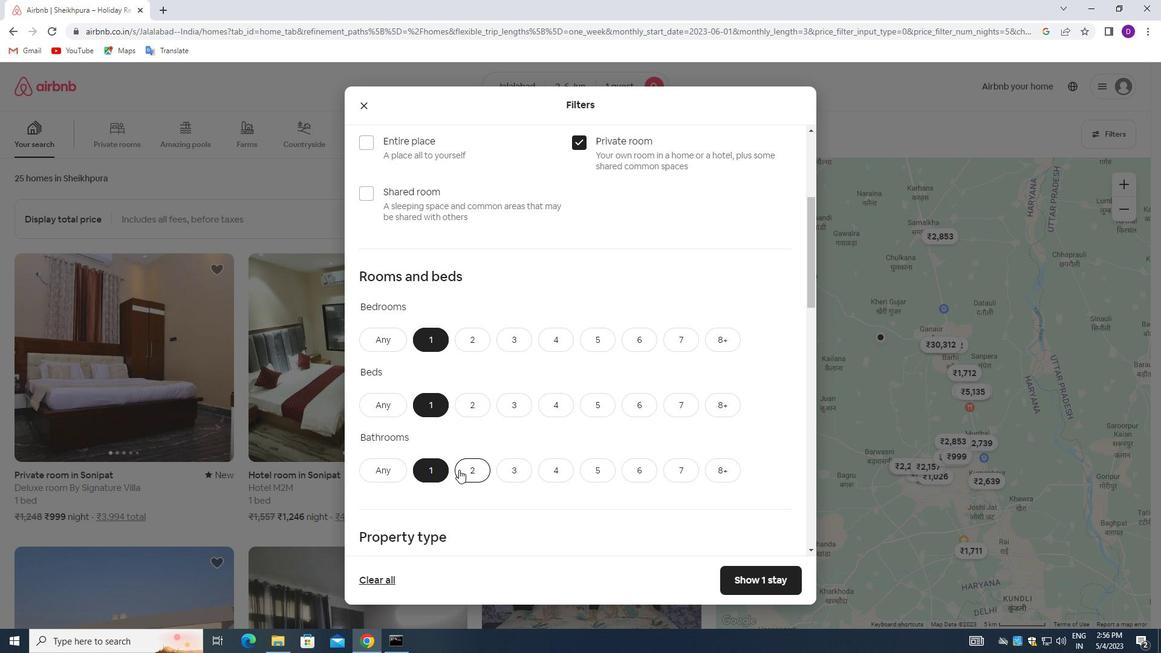 
Action: Mouse scrolled (459, 473) with delta (0, 0)
Screenshot: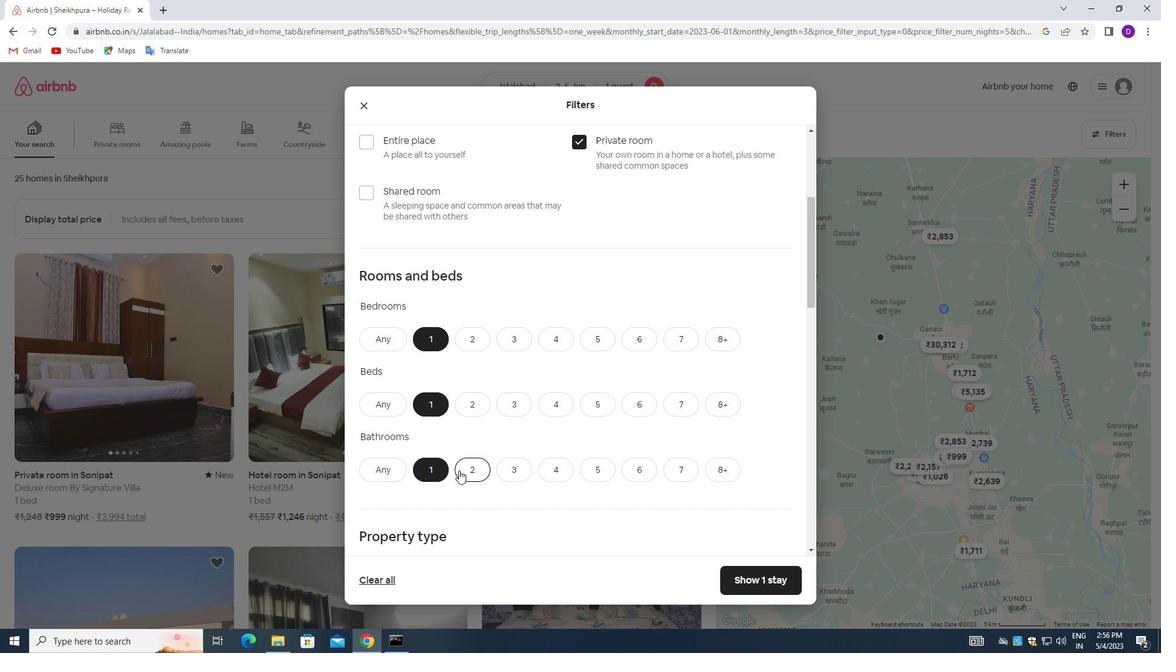 
Action: Mouse moved to (422, 422)
Screenshot: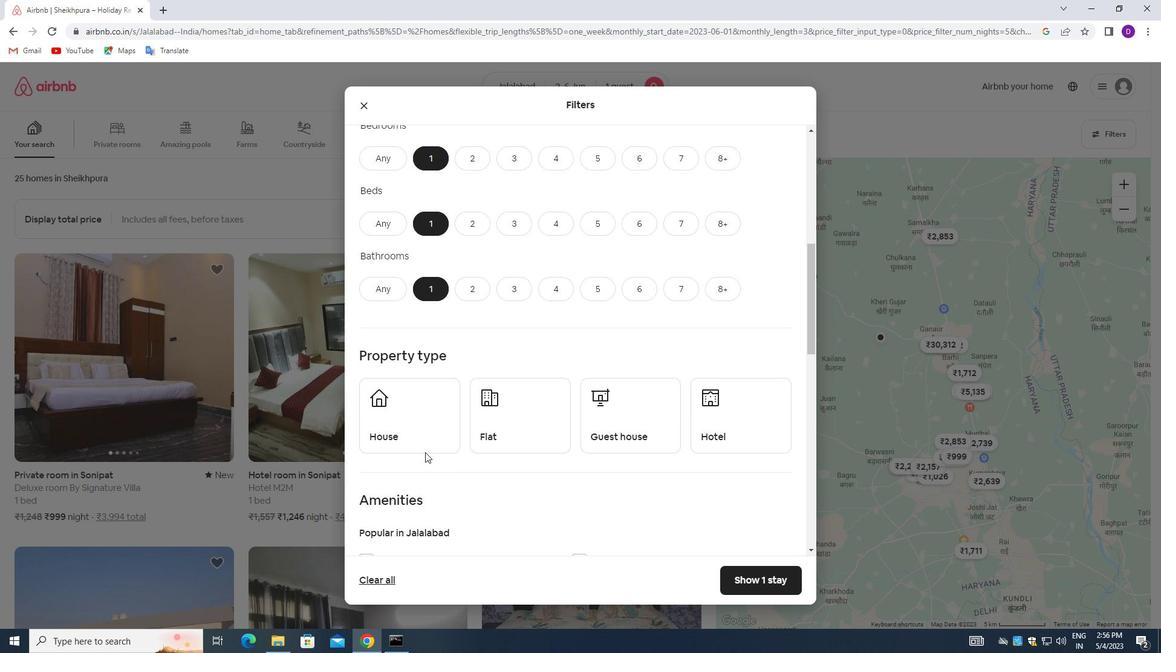 
Action: Mouse pressed left at (422, 422)
Screenshot: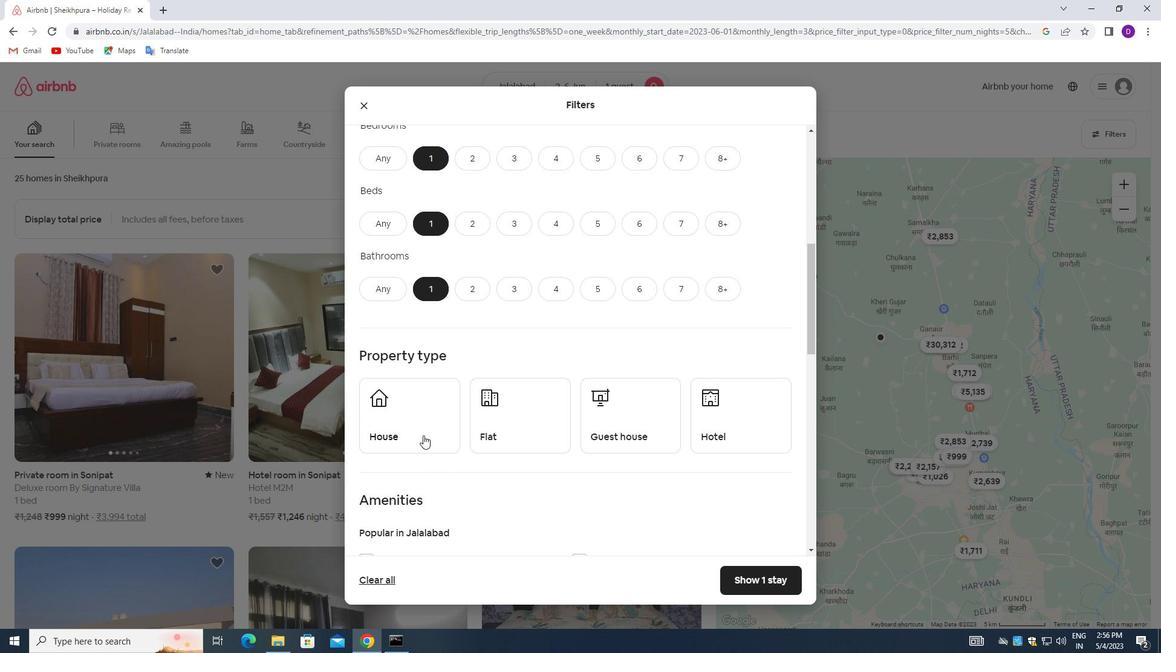 
Action: Mouse moved to (504, 434)
Screenshot: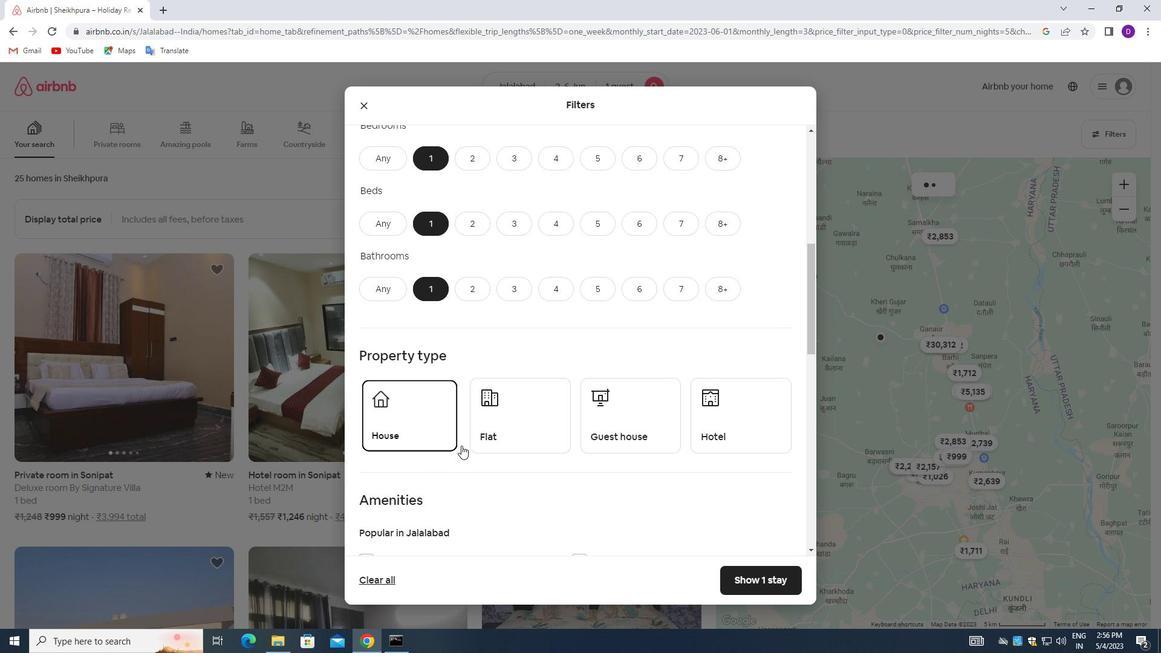 
Action: Mouse pressed left at (504, 434)
Screenshot: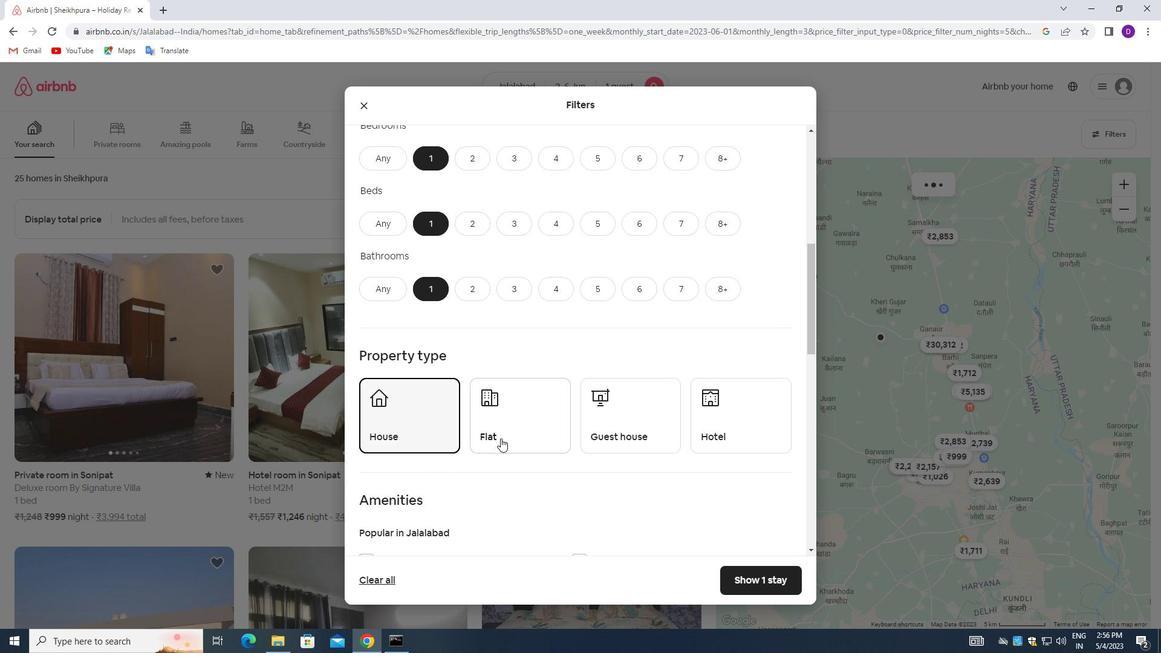 
Action: Mouse moved to (648, 423)
Screenshot: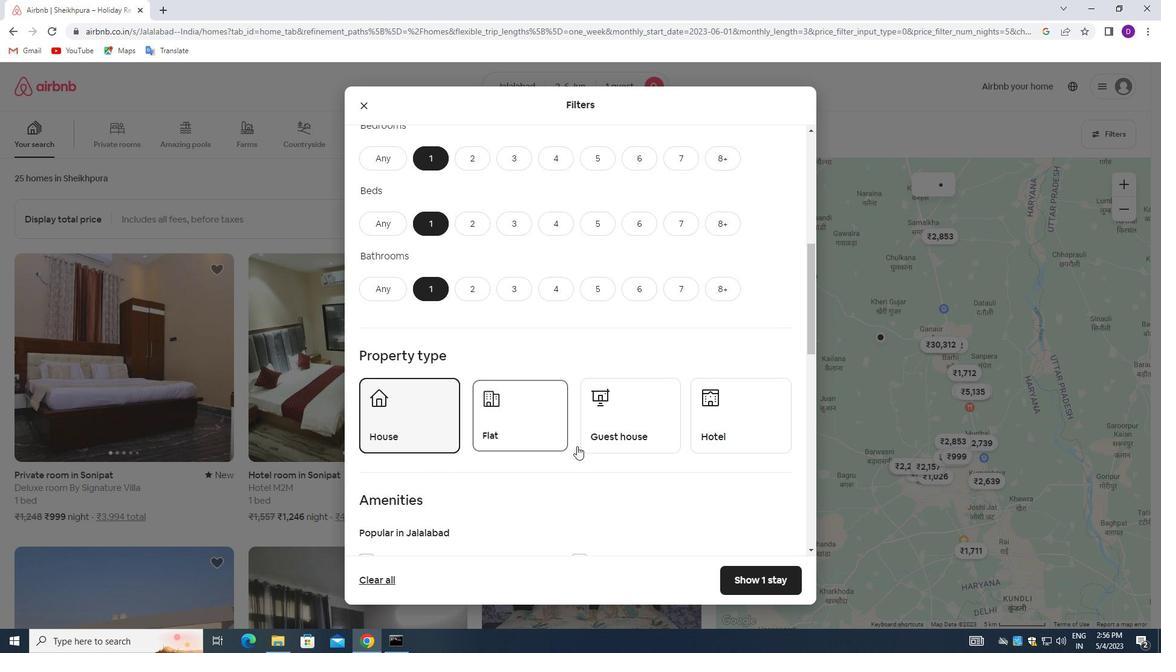 
Action: Mouse pressed left at (648, 423)
Screenshot: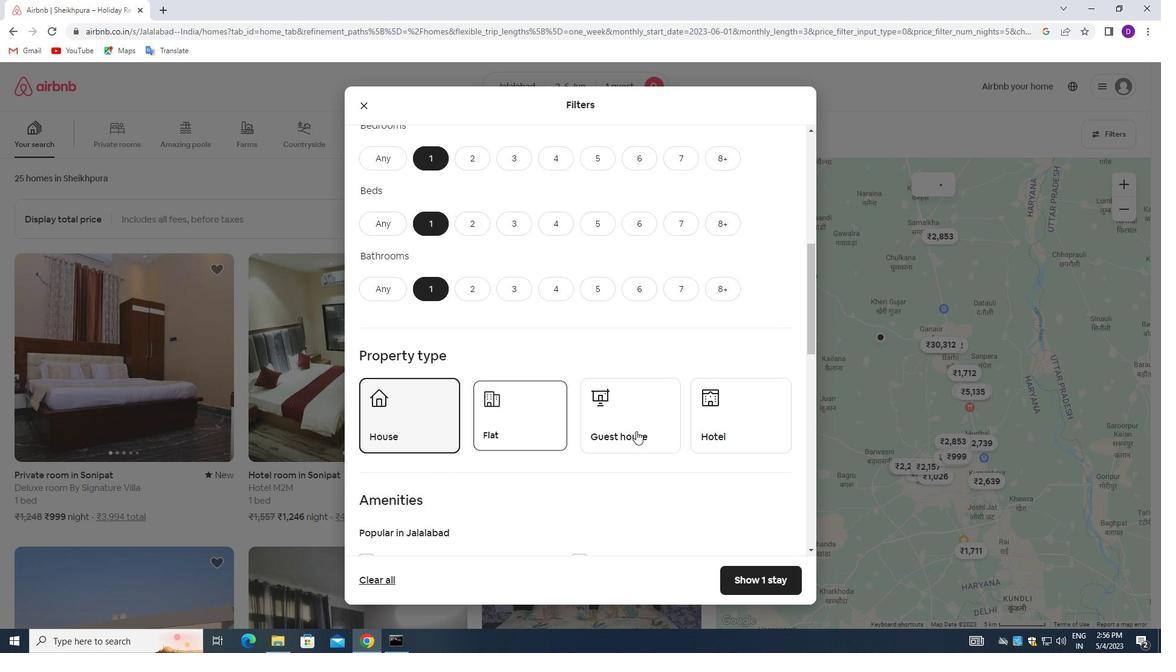 
Action: Mouse moved to (715, 422)
Screenshot: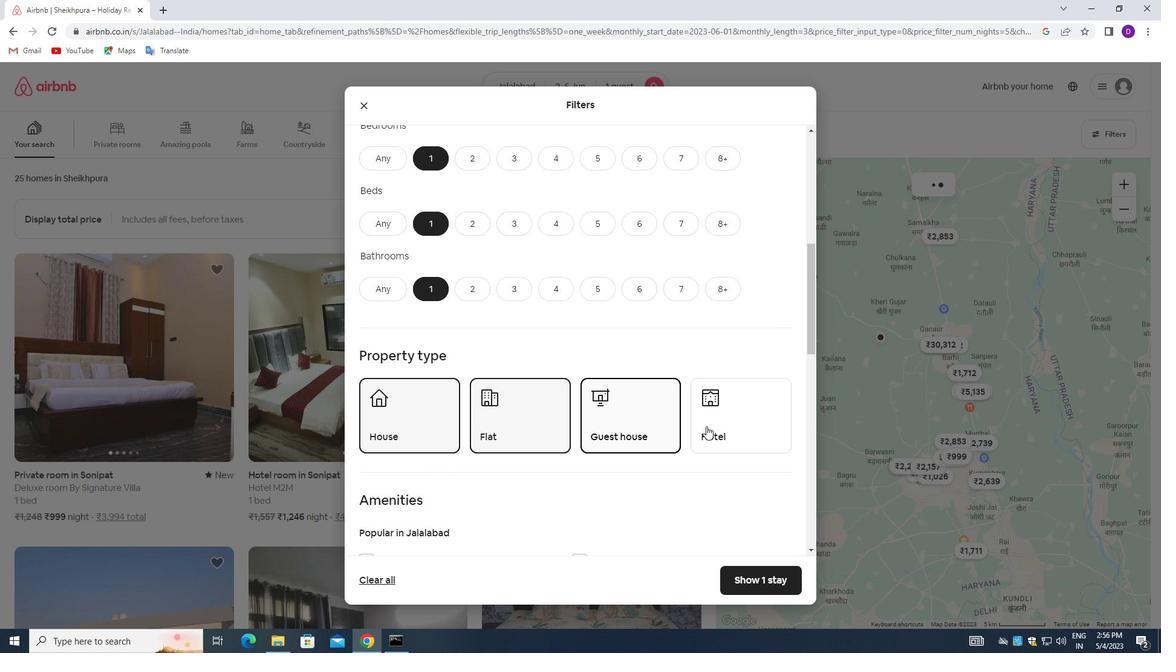 
Action: Mouse pressed left at (715, 422)
Screenshot: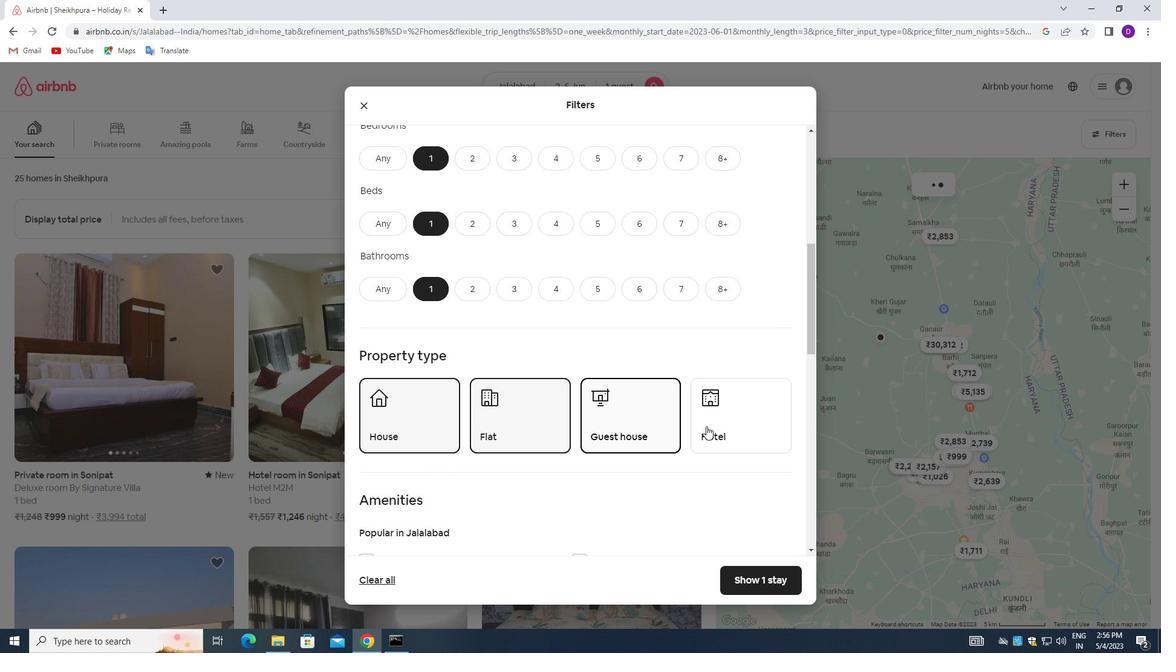 
Action: Mouse moved to (559, 466)
Screenshot: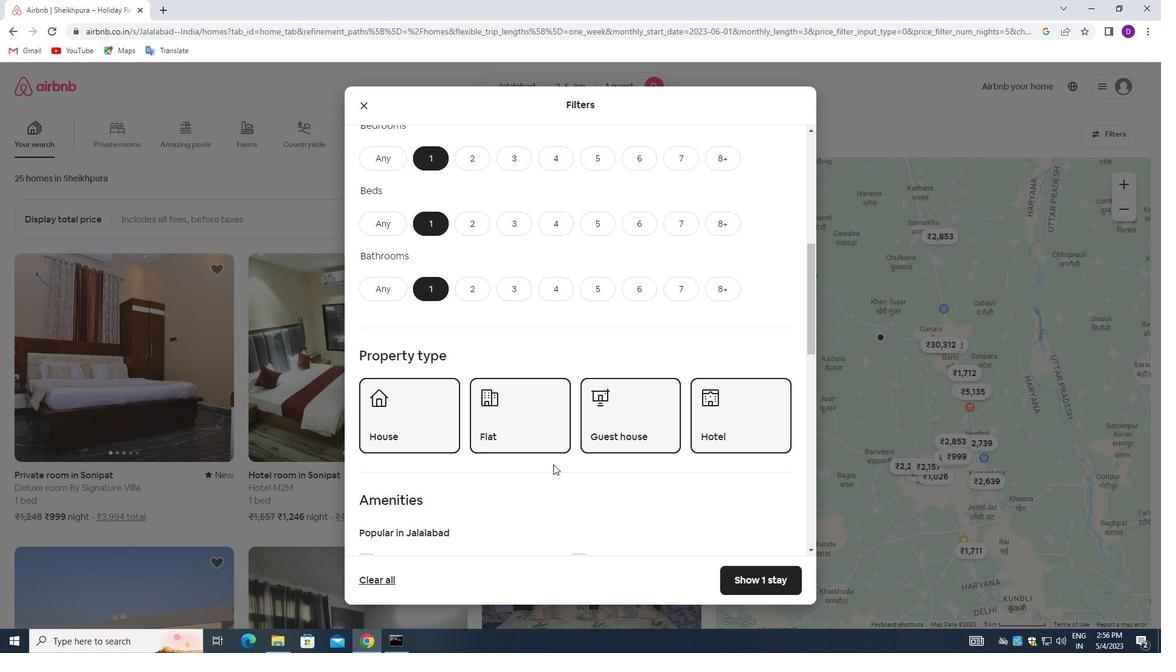 
Action: Mouse scrolled (559, 465) with delta (0, 0)
Screenshot: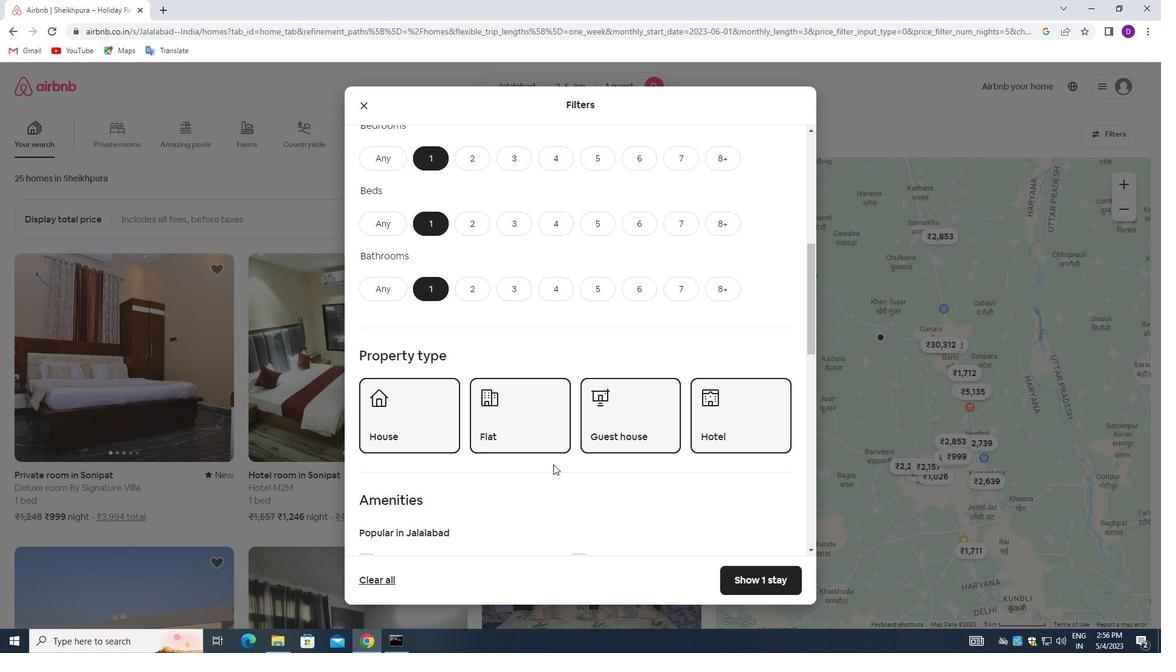 
Action: Mouse scrolled (559, 465) with delta (0, 0)
Screenshot: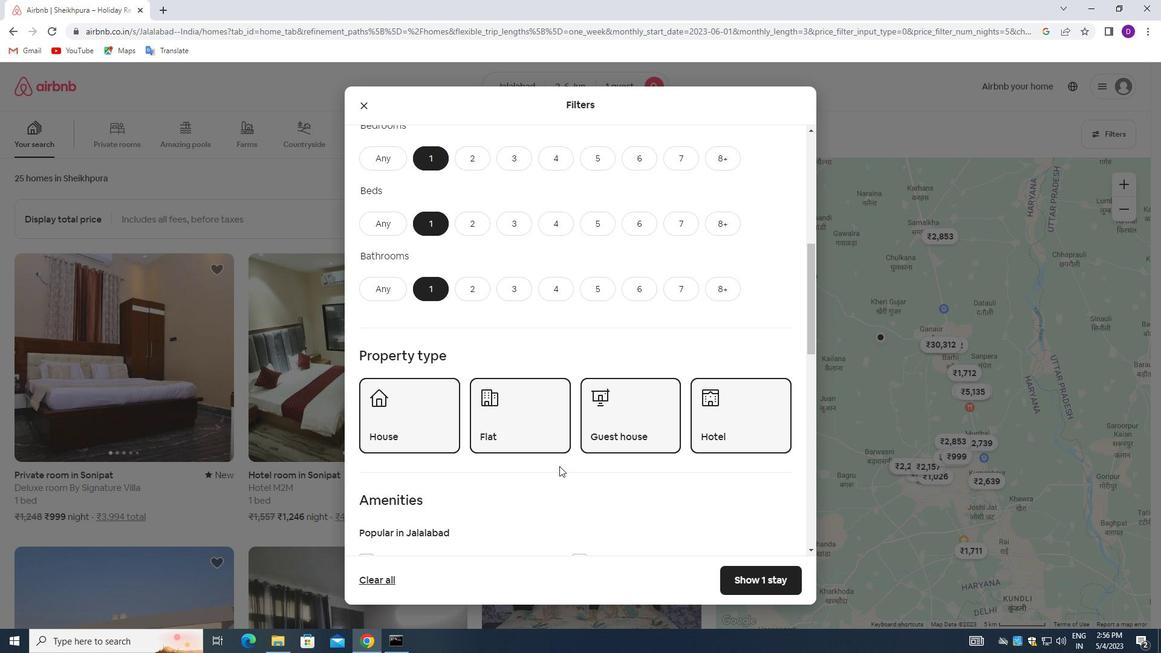 
Action: Mouse moved to (597, 469)
Screenshot: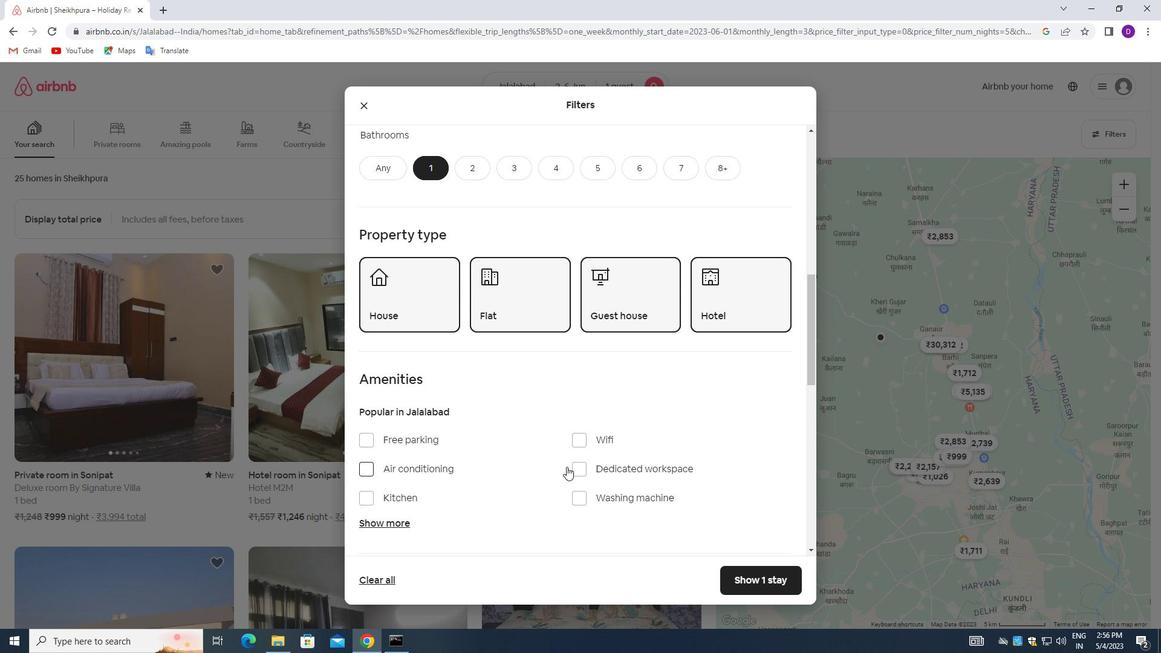 
Action: Mouse scrolled (597, 468) with delta (0, 0)
Screenshot: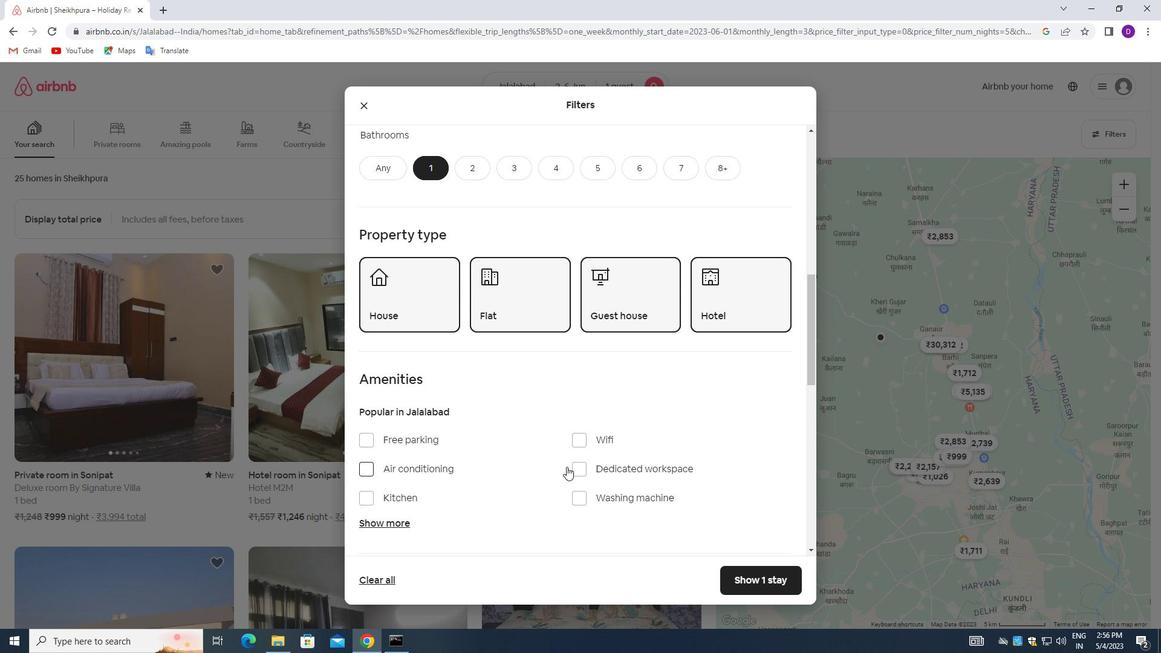 
Action: Mouse moved to (598, 470)
Screenshot: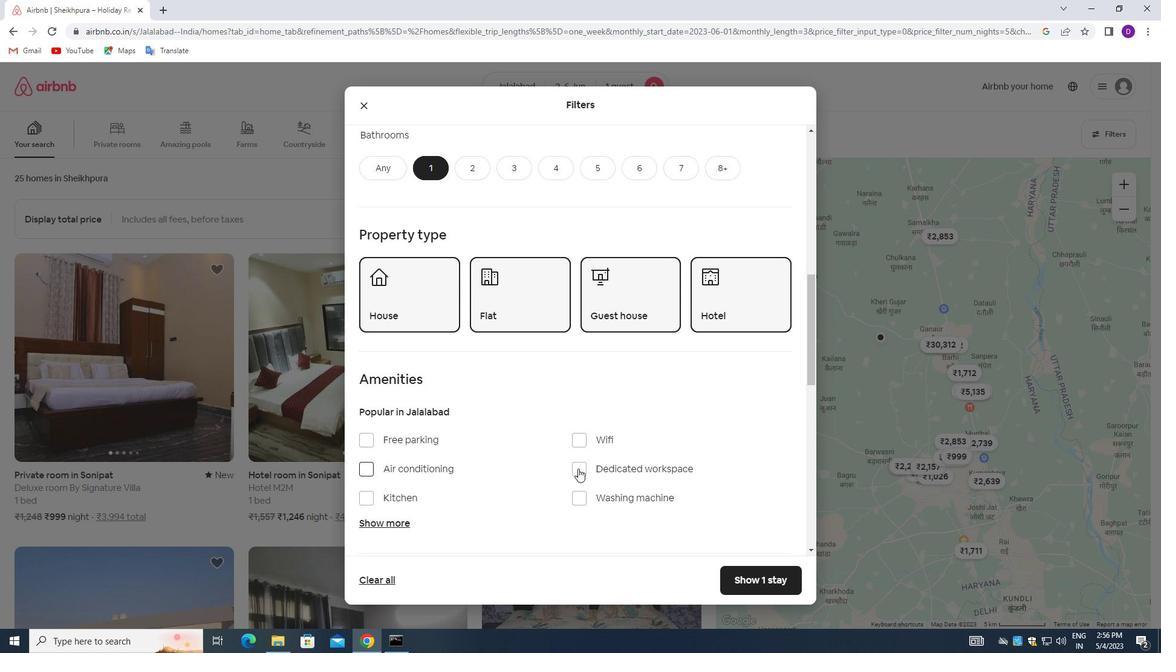 
Action: Mouse scrolled (598, 469) with delta (0, 0)
Screenshot: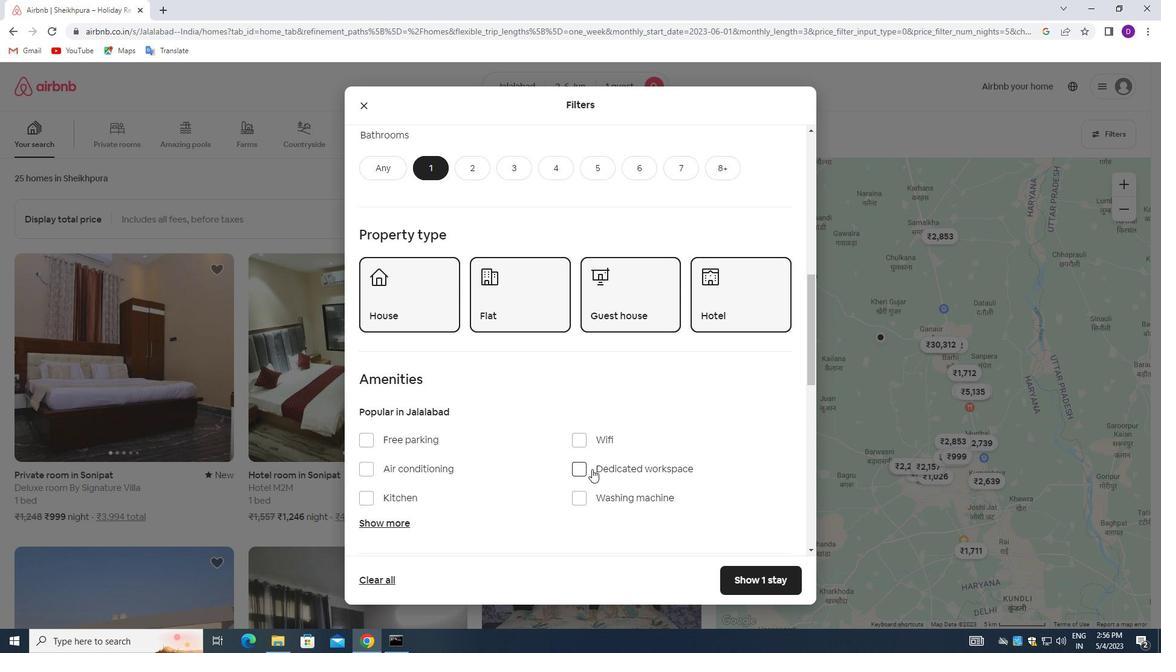 
Action: Mouse moved to (597, 456)
Screenshot: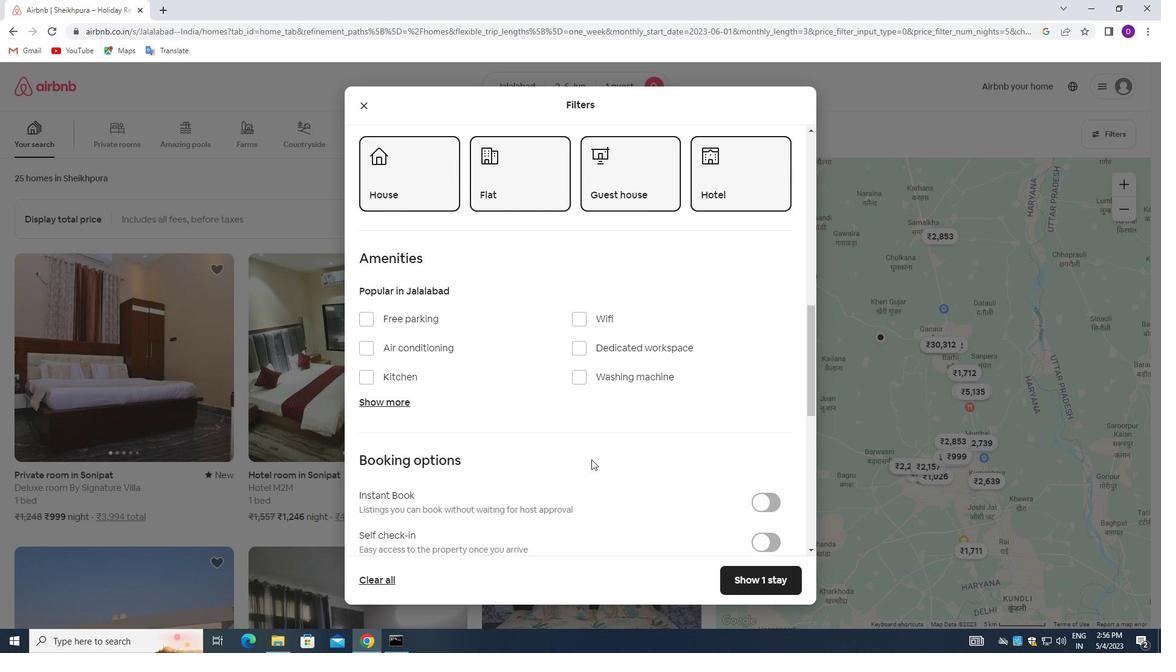 
Action: Mouse scrolled (597, 456) with delta (0, 0)
Screenshot: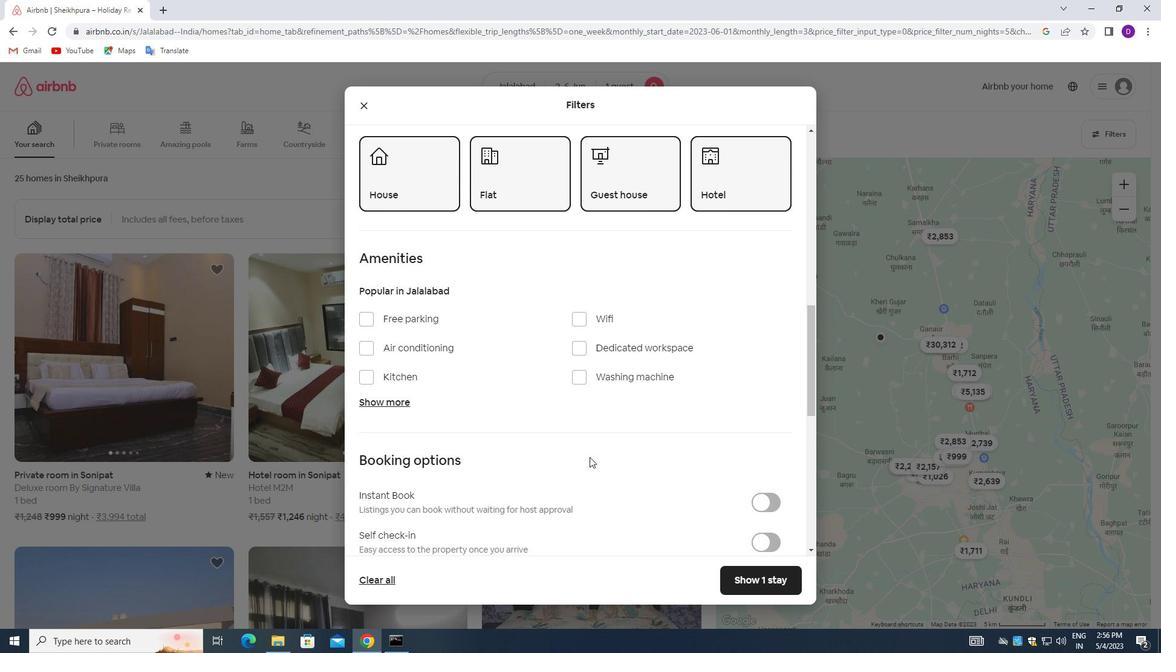 
Action: Mouse moved to (764, 478)
Screenshot: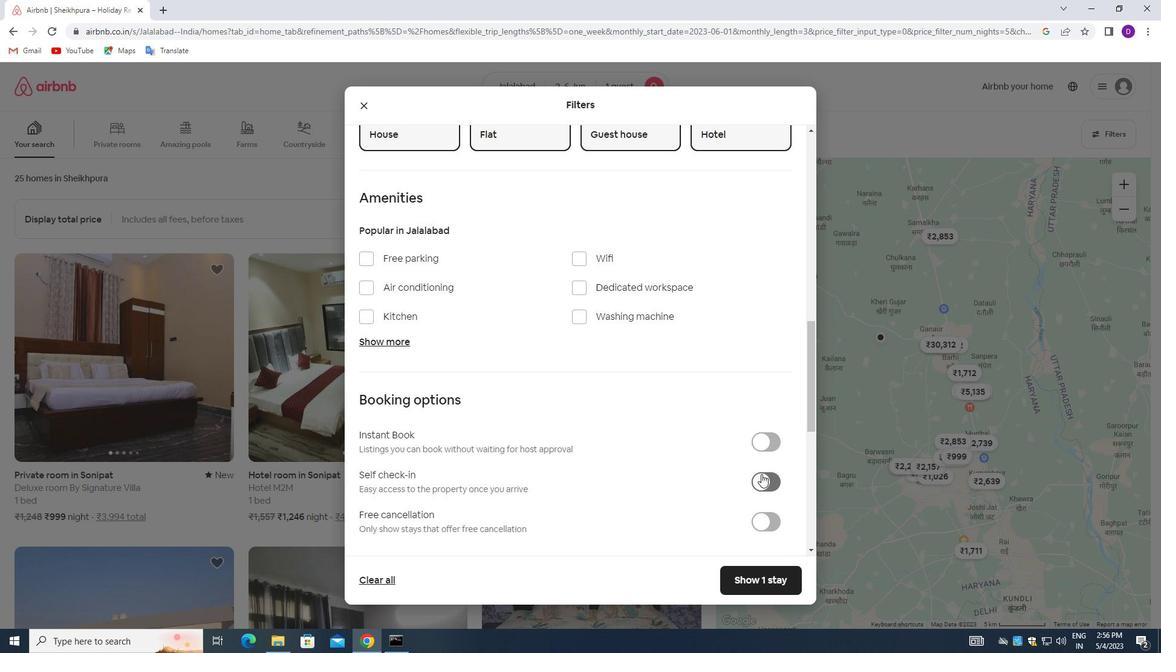 
Action: Mouse pressed left at (764, 478)
Screenshot: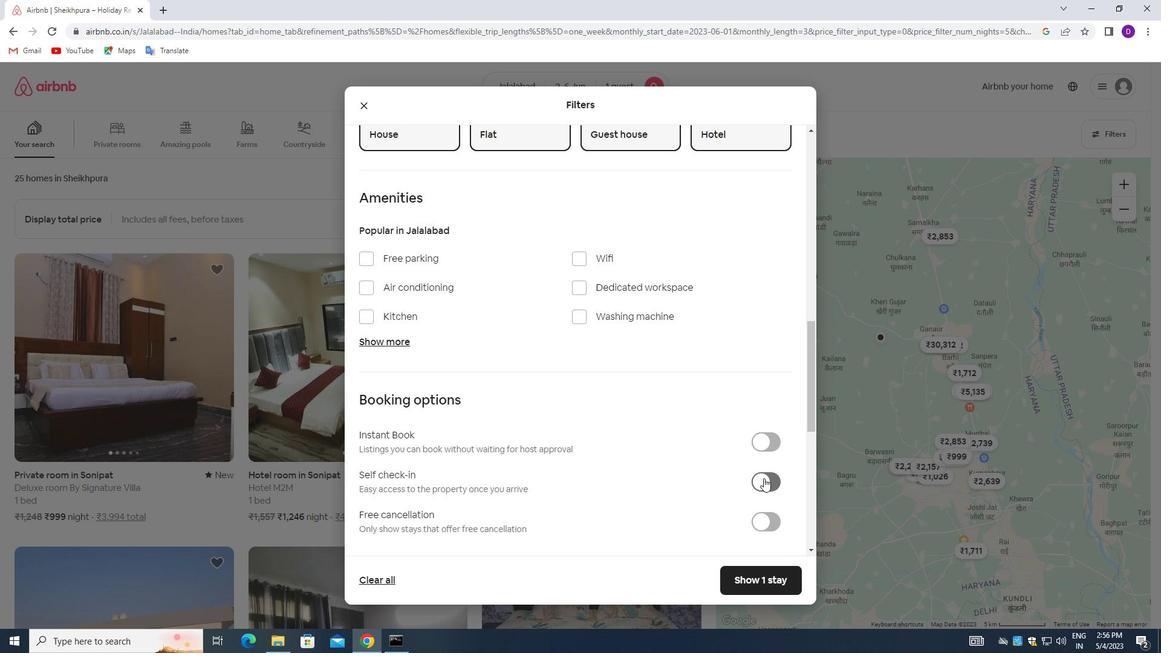 
Action: Mouse moved to (578, 467)
Screenshot: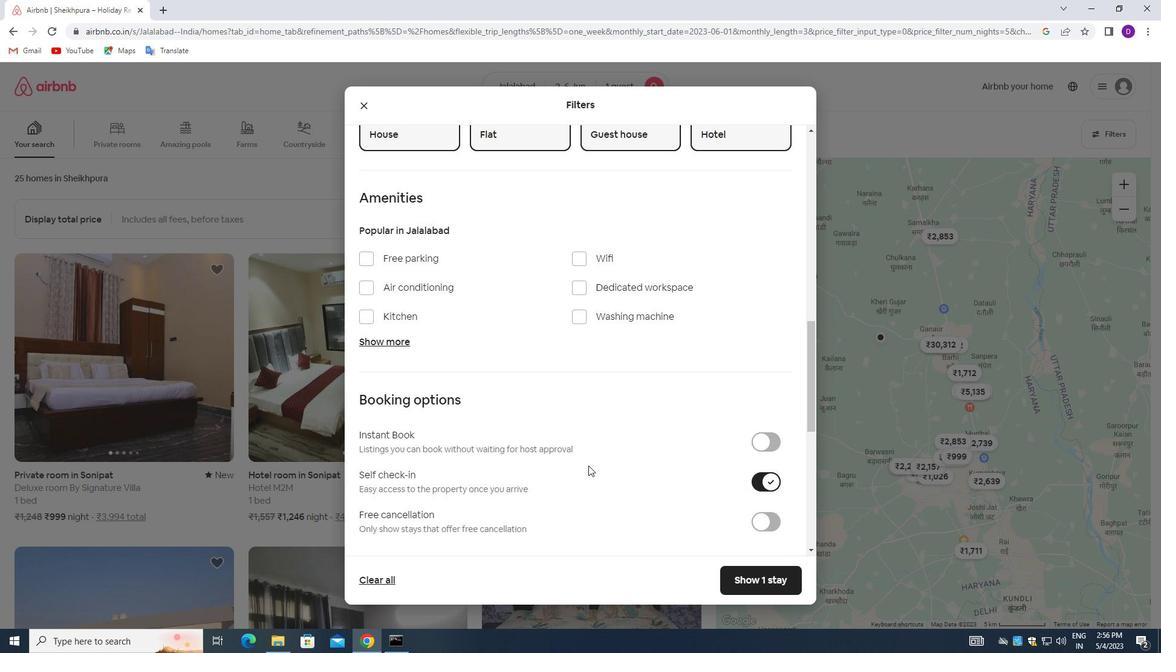 
Action: Mouse scrolled (578, 467) with delta (0, 0)
Screenshot: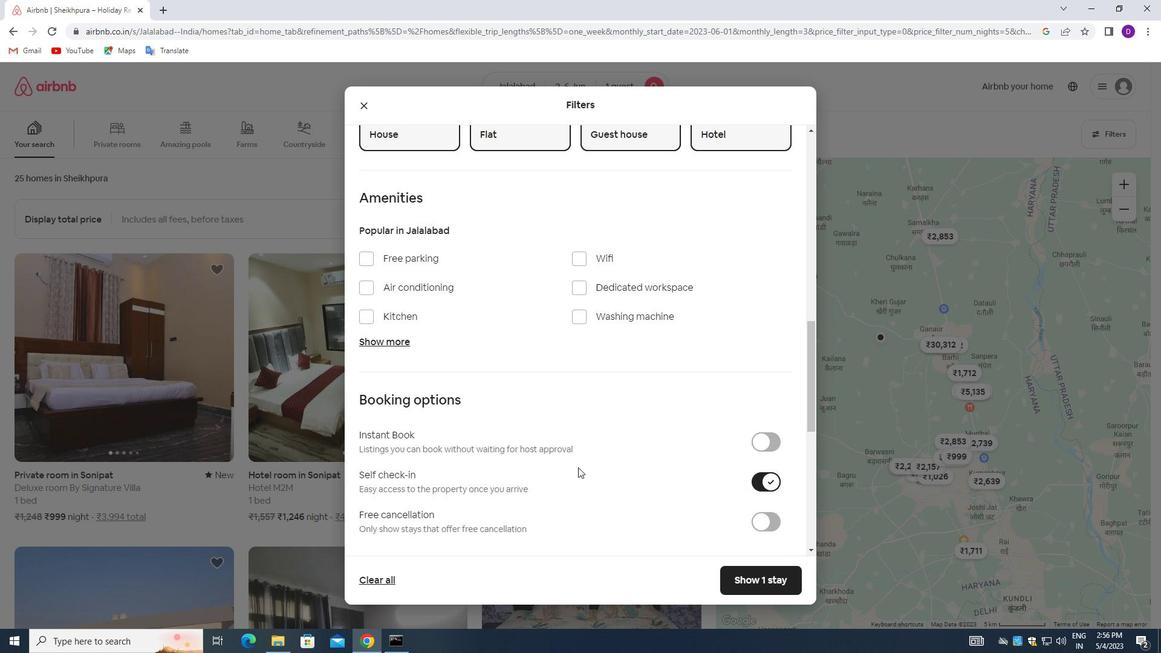 
Action: Mouse scrolled (578, 467) with delta (0, 0)
Screenshot: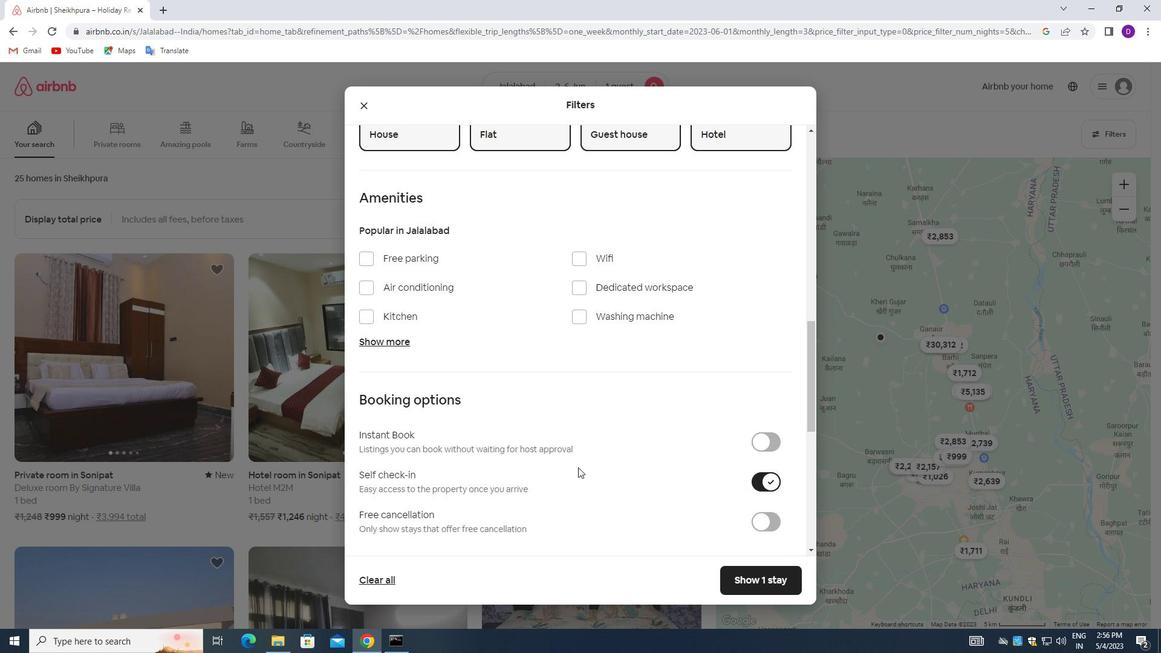 
Action: Mouse moved to (541, 464)
Screenshot: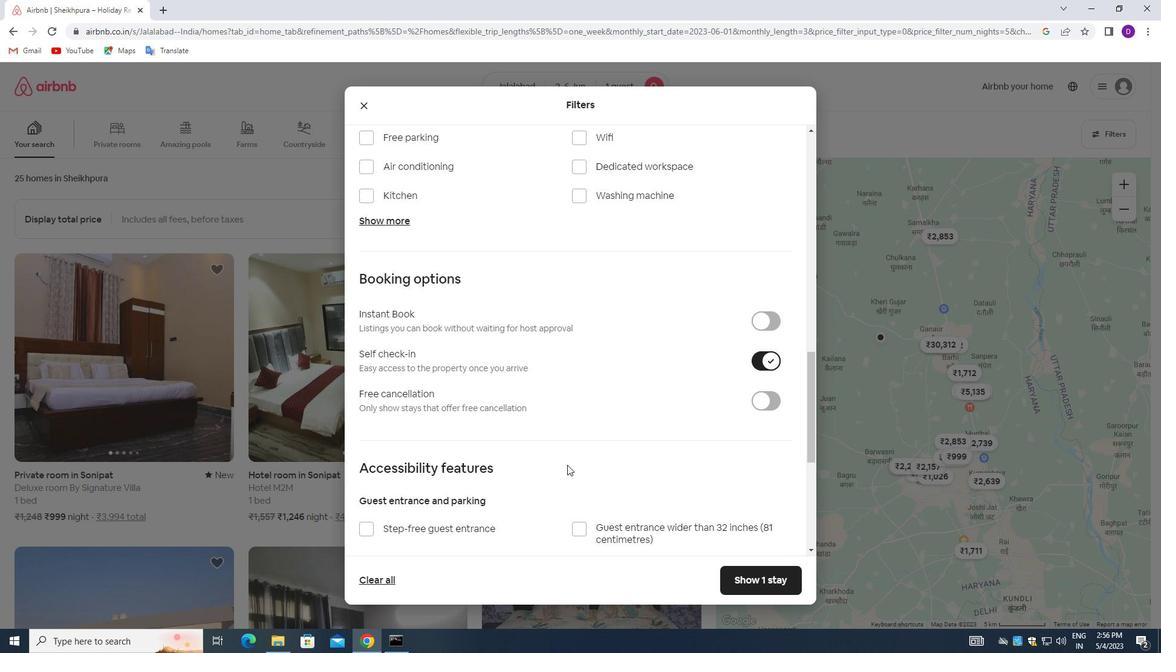 
Action: Mouse scrolled (541, 464) with delta (0, 0)
Screenshot: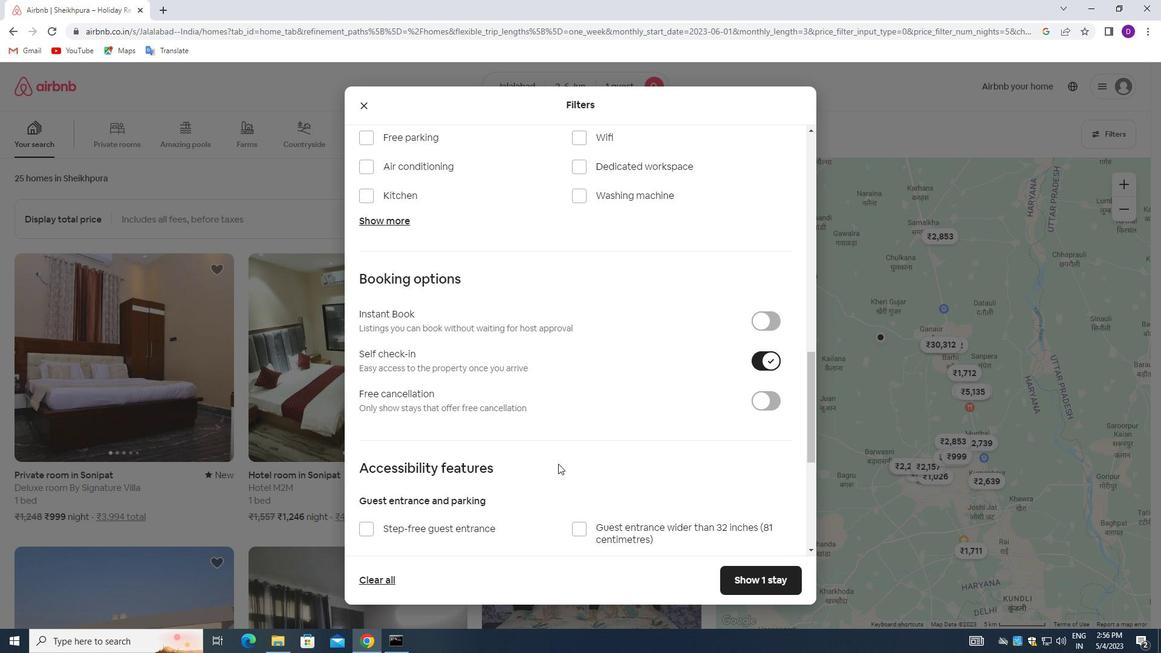 
Action: Mouse scrolled (541, 464) with delta (0, 0)
Screenshot: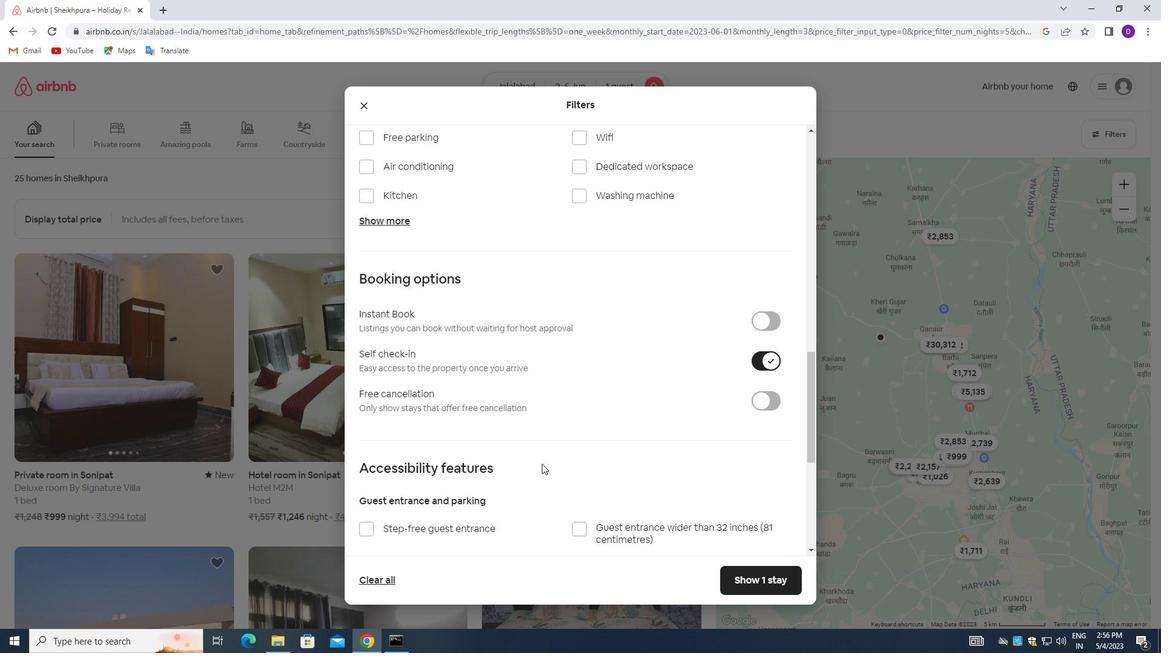 
Action: Mouse scrolled (541, 464) with delta (0, 0)
Screenshot: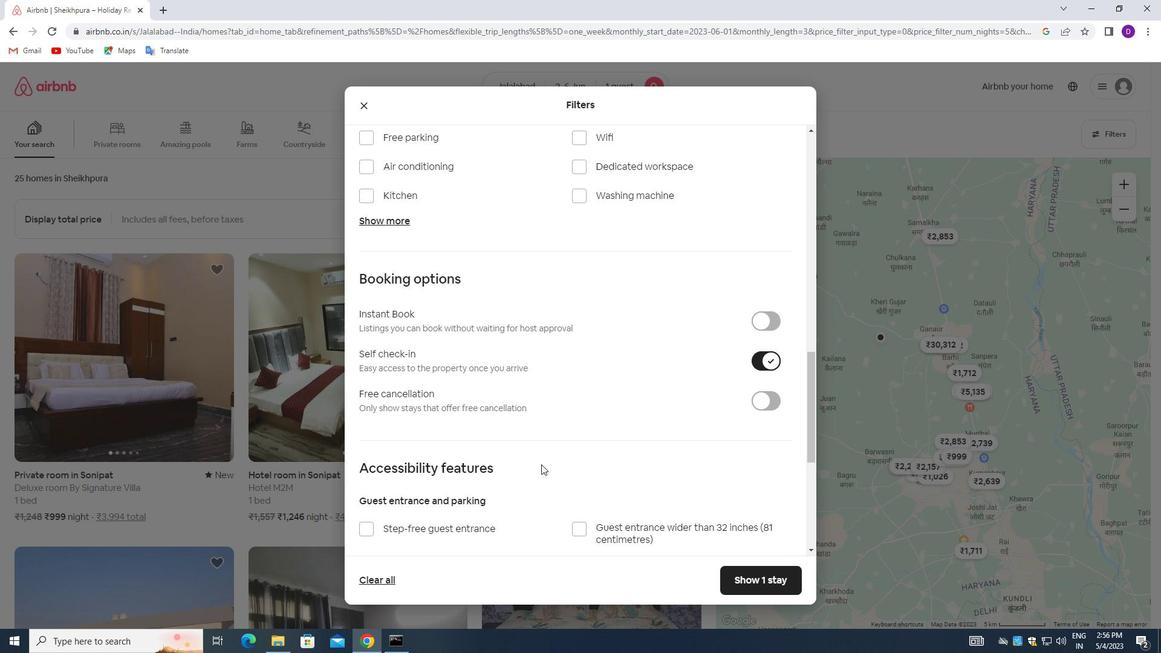 
Action: Mouse scrolled (541, 464) with delta (0, 0)
Screenshot: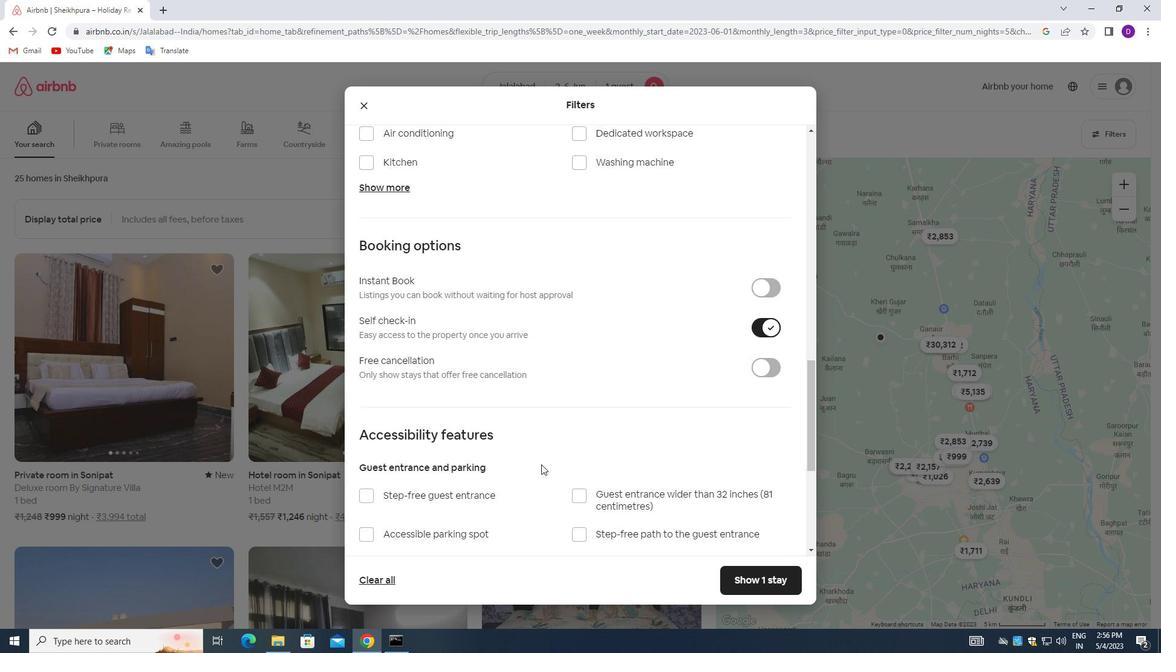 
Action: Mouse scrolled (541, 464) with delta (0, 0)
Screenshot: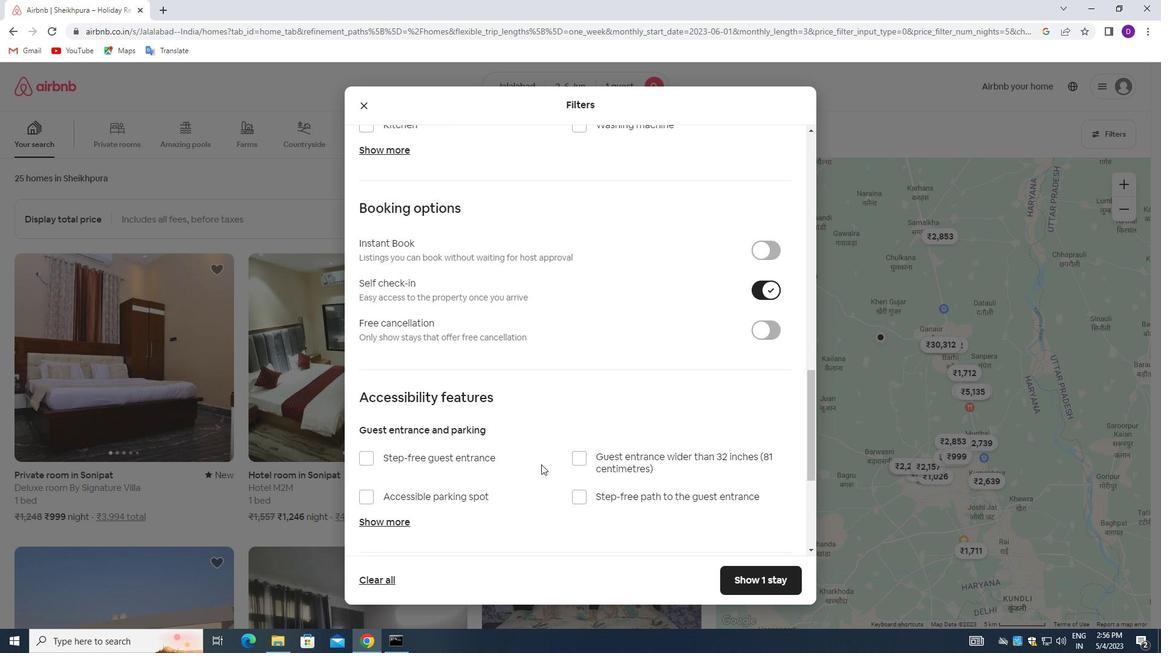 
Action: Mouse moved to (522, 467)
Screenshot: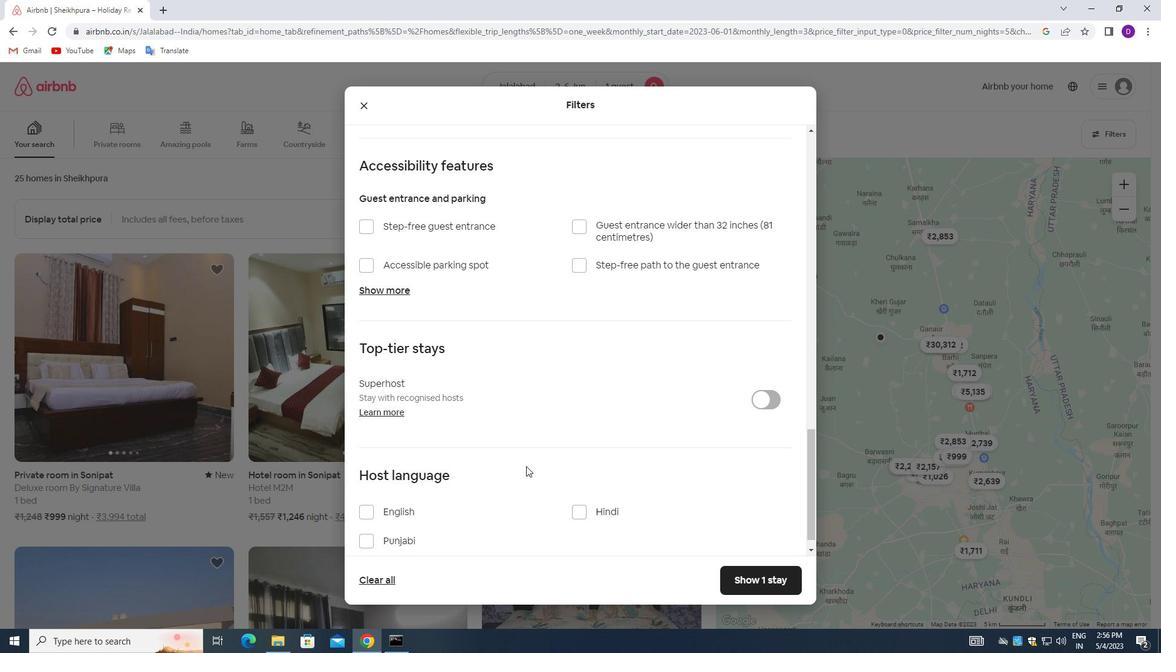 
Action: Mouse scrolled (522, 466) with delta (0, 0)
Screenshot: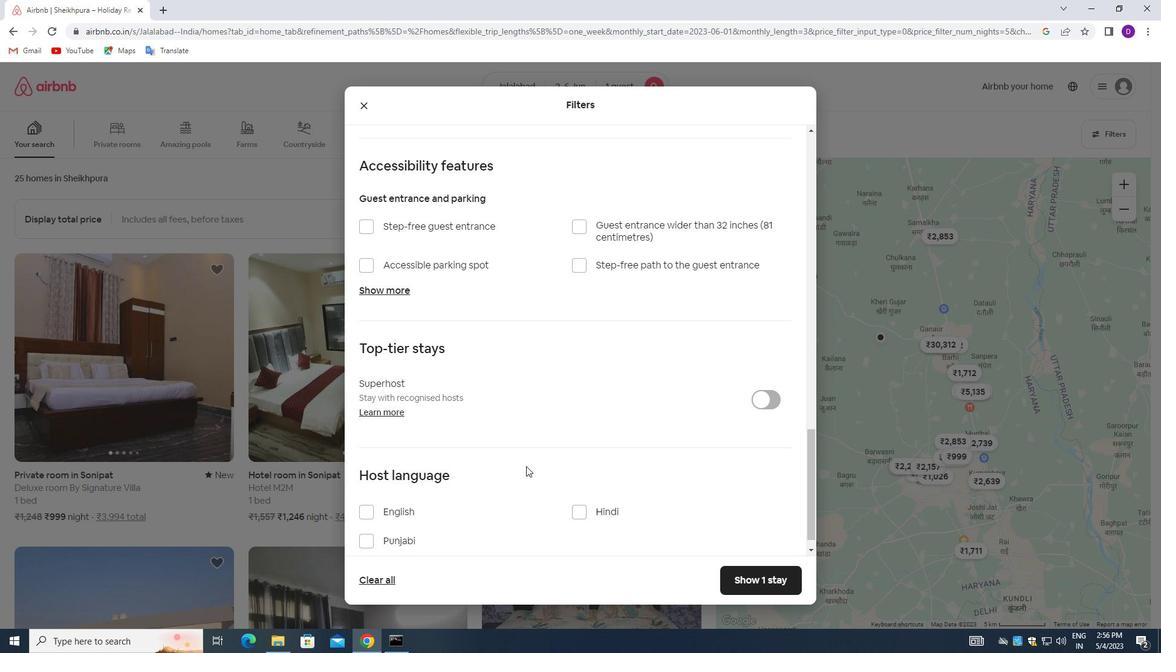 
Action: Mouse scrolled (522, 466) with delta (0, 0)
Screenshot: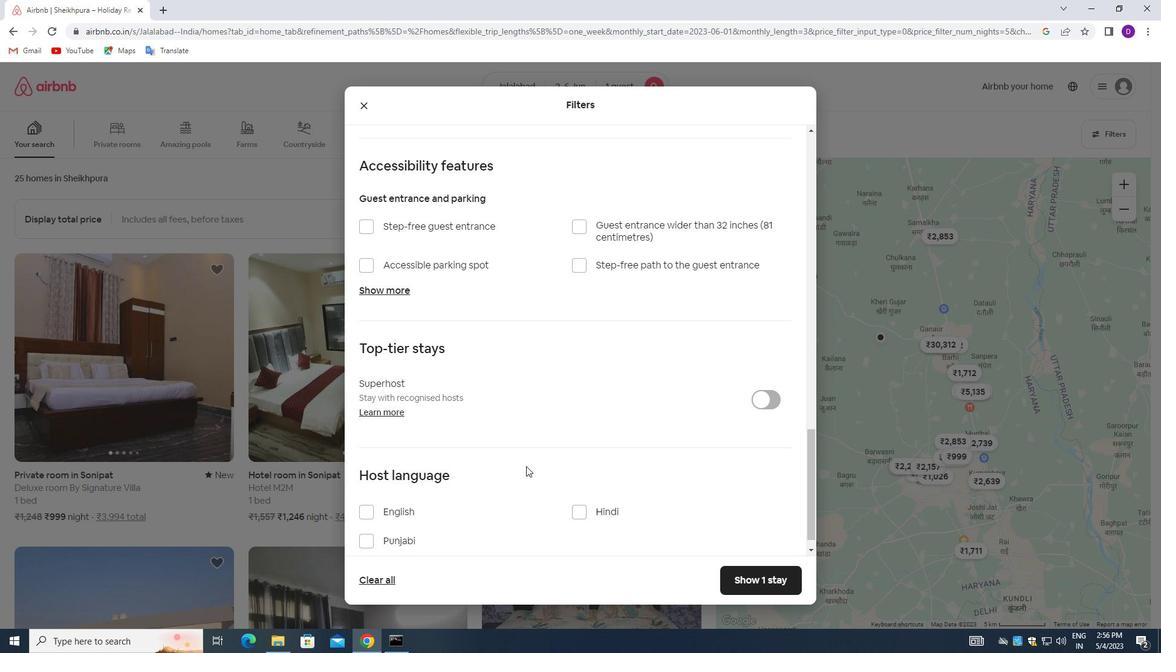 
Action: Mouse scrolled (522, 466) with delta (0, 0)
Screenshot: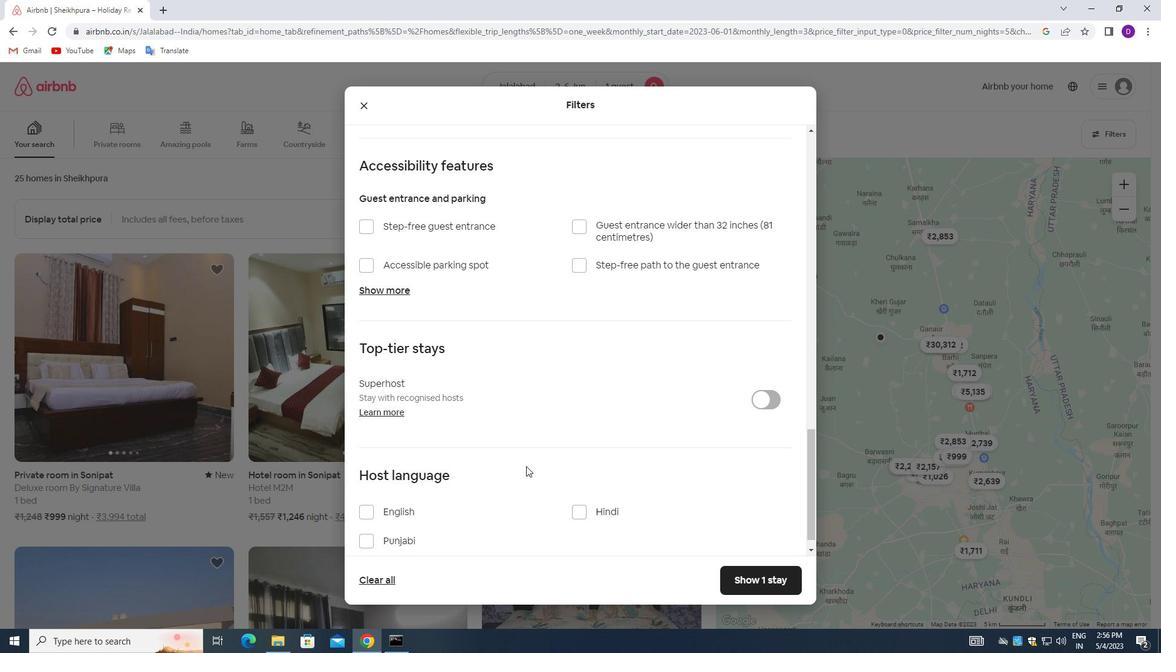 
Action: Mouse moved to (521, 467)
Screenshot: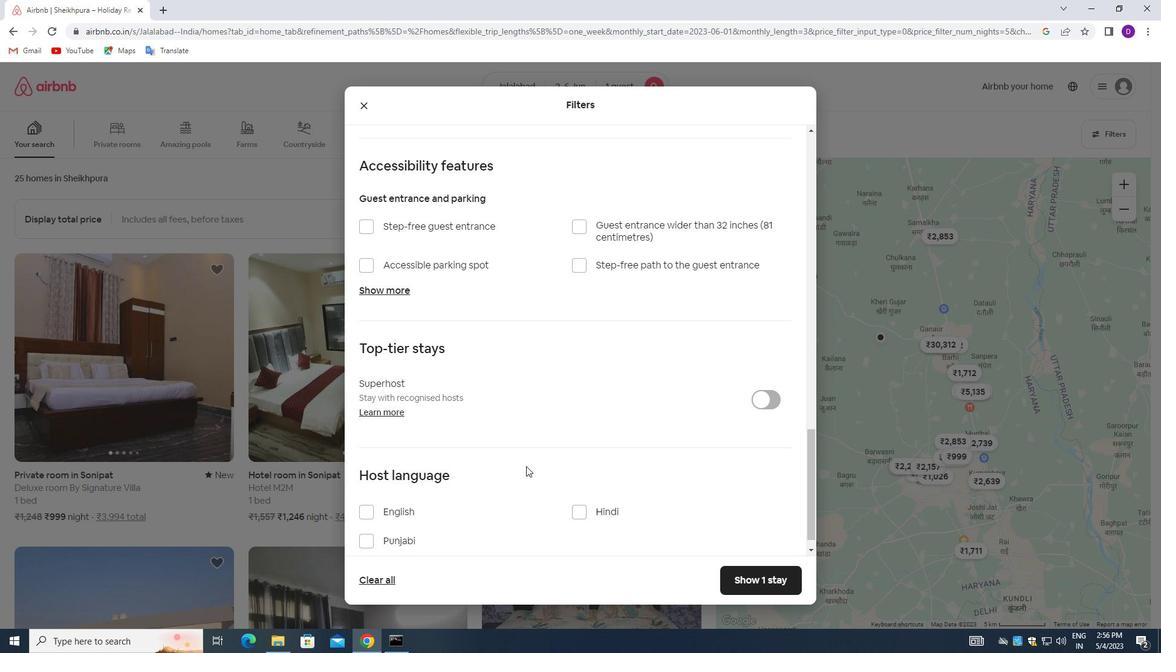 
Action: Mouse scrolled (521, 466) with delta (0, 0)
Screenshot: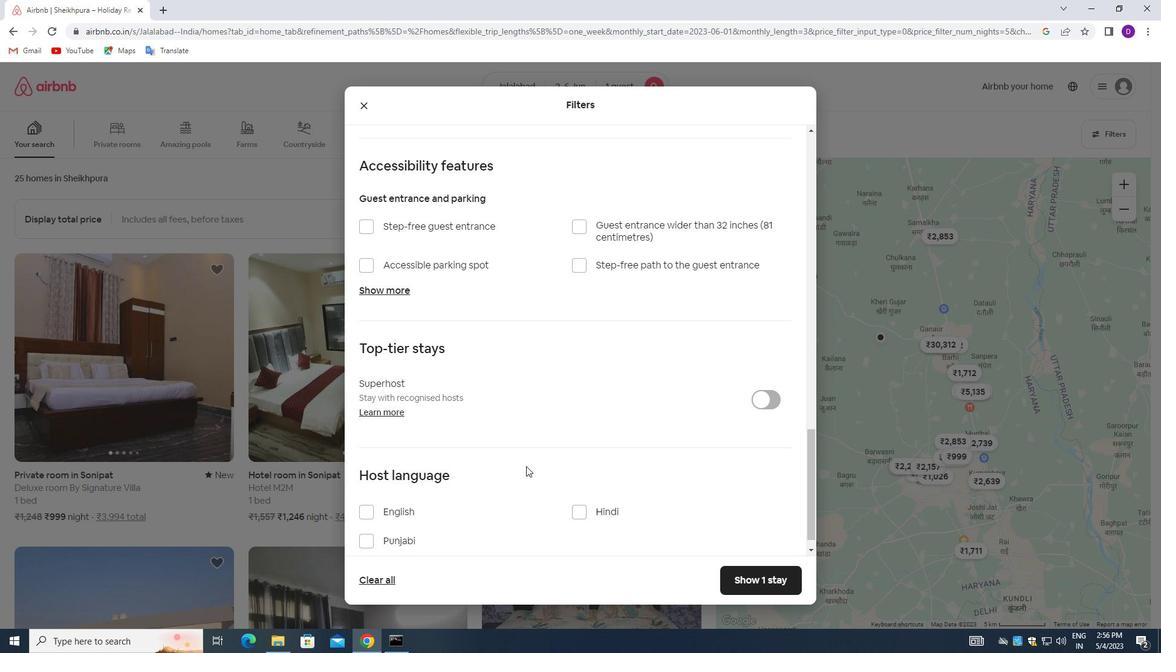 
Action: Mouse moved to (367, 494)
Screenshot: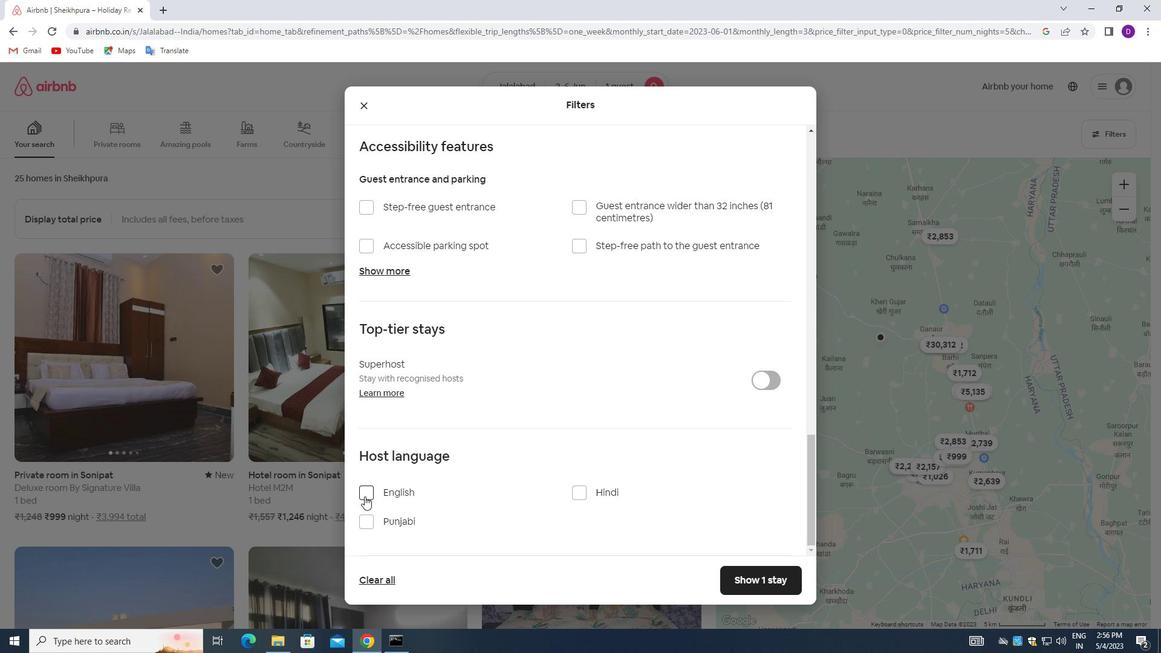 
Action: Mouse pressed left at (367, 494)
Screenshot: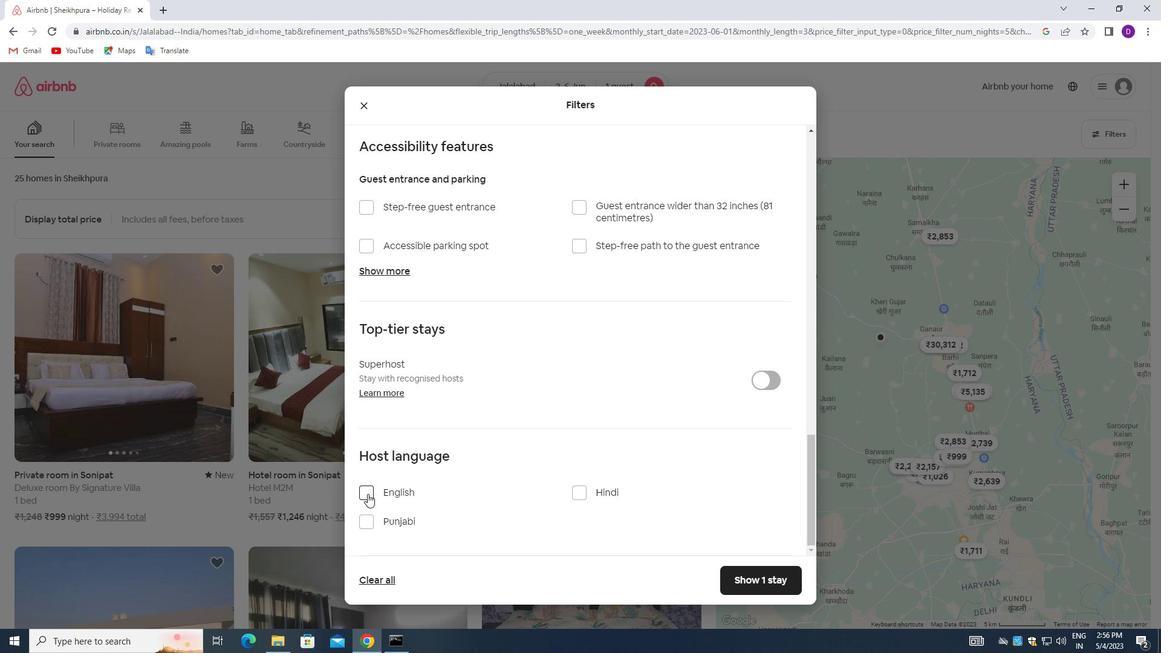 
Action: Mouse moved to (727, 578)
Screenshot: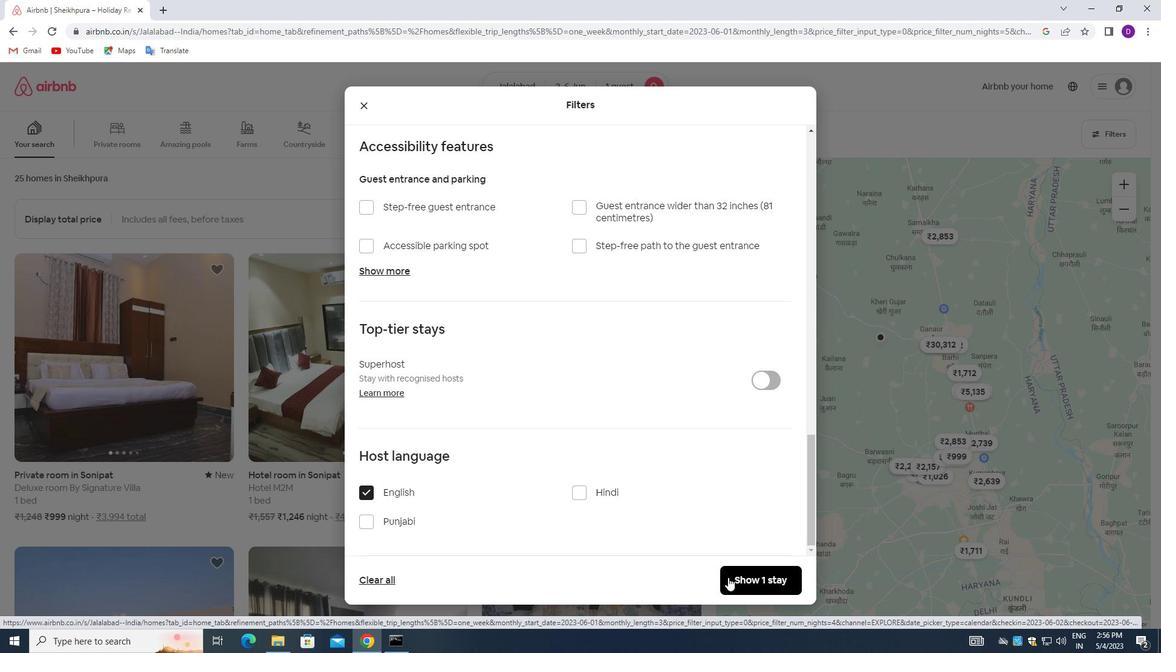 
Action: Mouse pressed left at (727, 578)
Screenshot: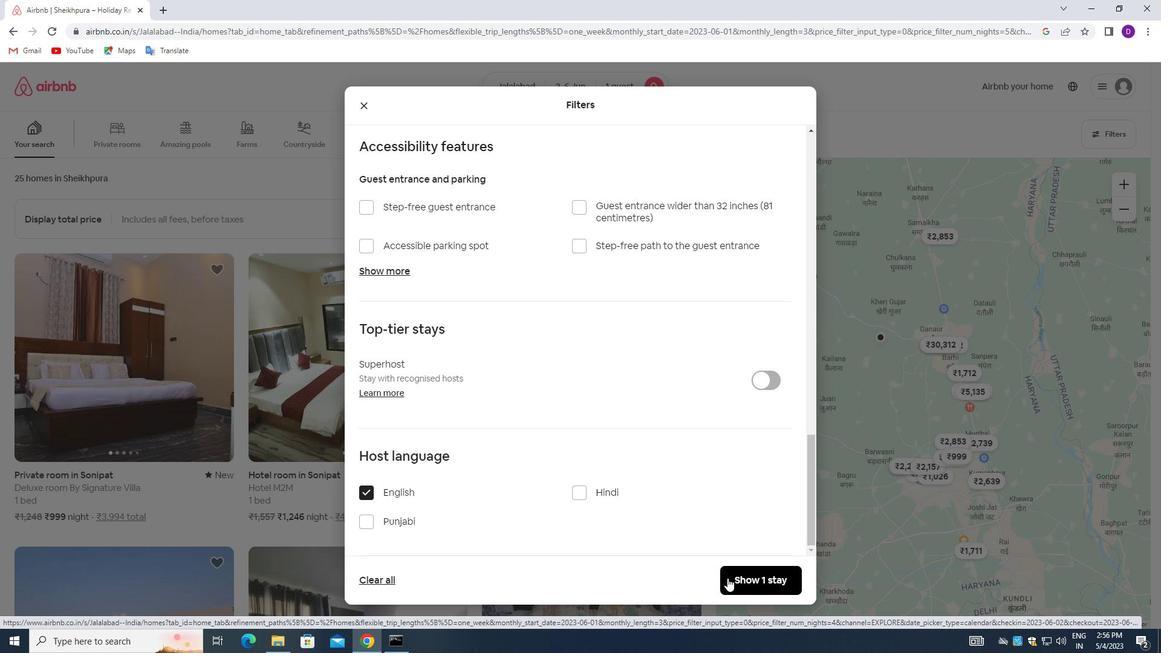 
Action: Mouse moved to (619, 430)
Screenshot: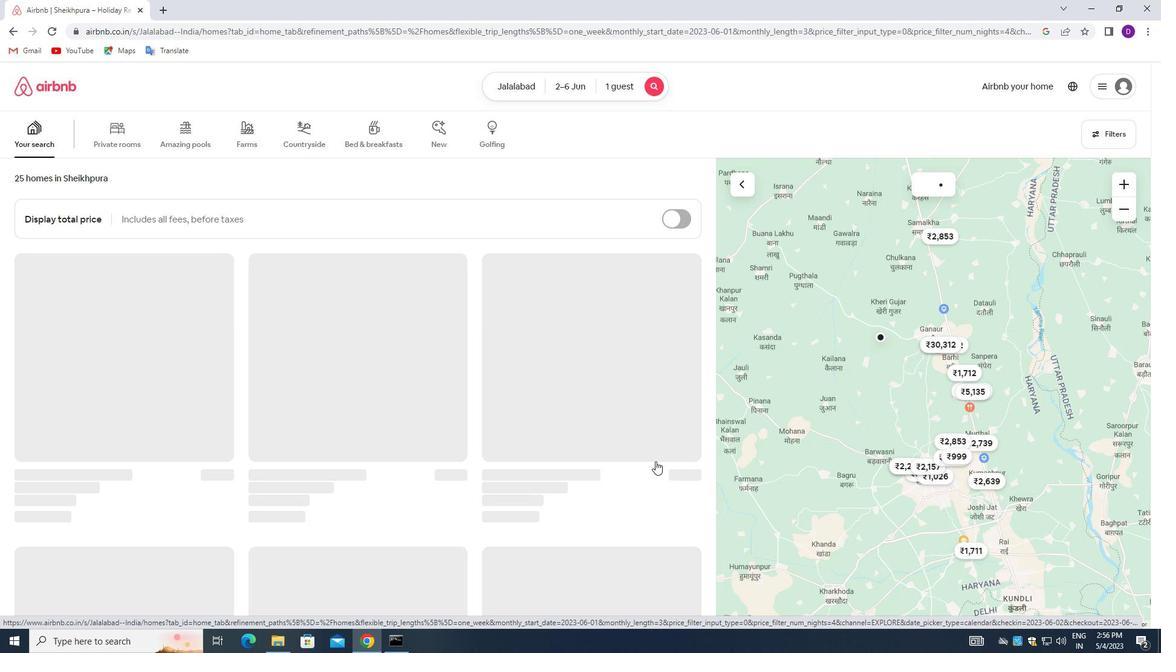 
